 Task: Change  the formatting of the data to 'Which is Greater than5, 'In conditional formating, put the option 'Yellow Fill with Drak Yellow Text'add another formatting option Format As Table, insert the option 'Brown Table style Dark  3 ', change the format of Column Width to 18In the sheet  Budget Planning Templatebook
Action: Mouse moved to (124, 54)
Screenshot: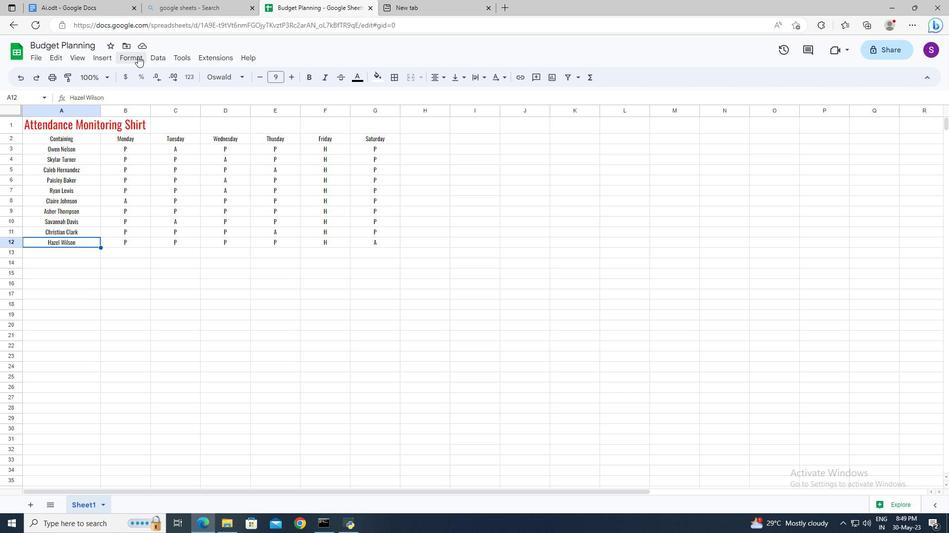 
Action: Mouse pressed left at (124, 54)
Screenshot: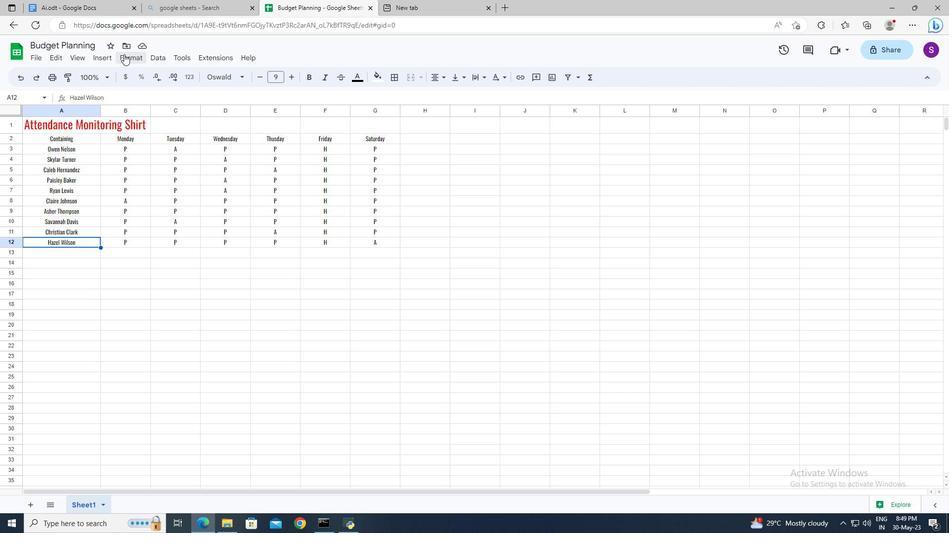 
Action: Mouse moved to (161, 226)
Screenshot: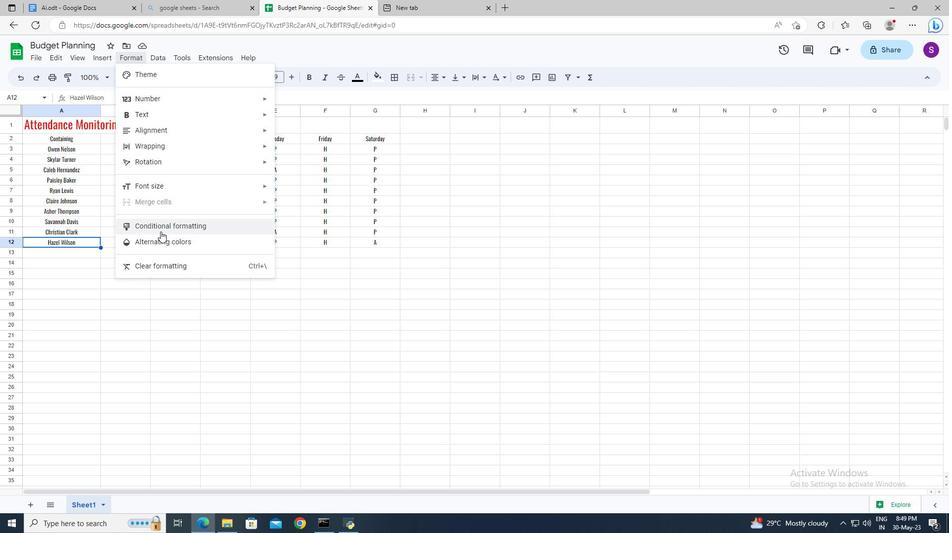 
Action: Mouse pressed left at (161, 226)
Screenshot: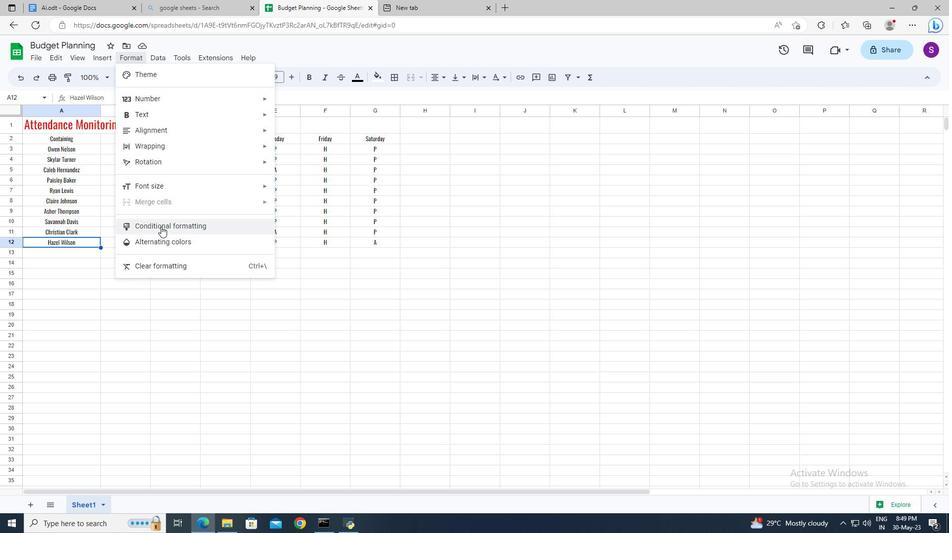 
Action: Mouse moved to (52, 137)
Screenshot: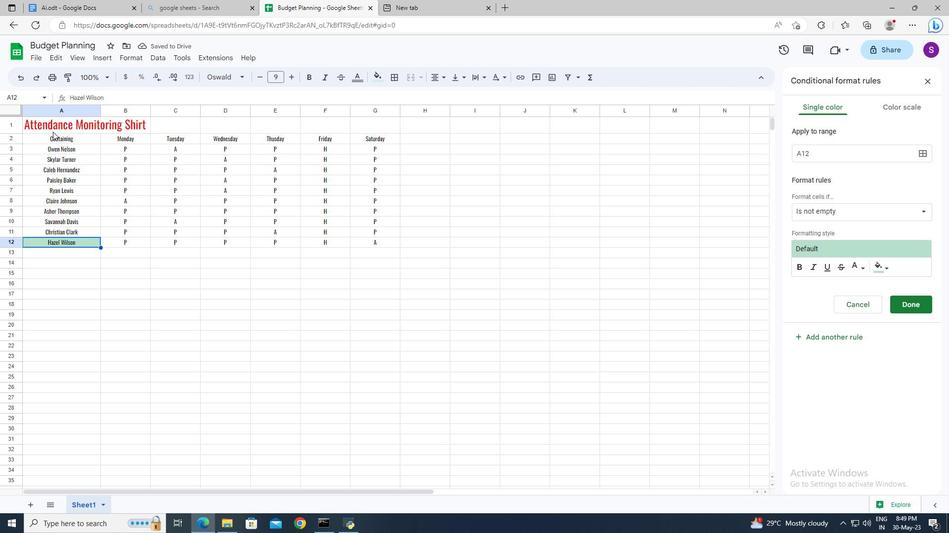 
Action: Mouse pressed left at (52, 137)
Screenshot: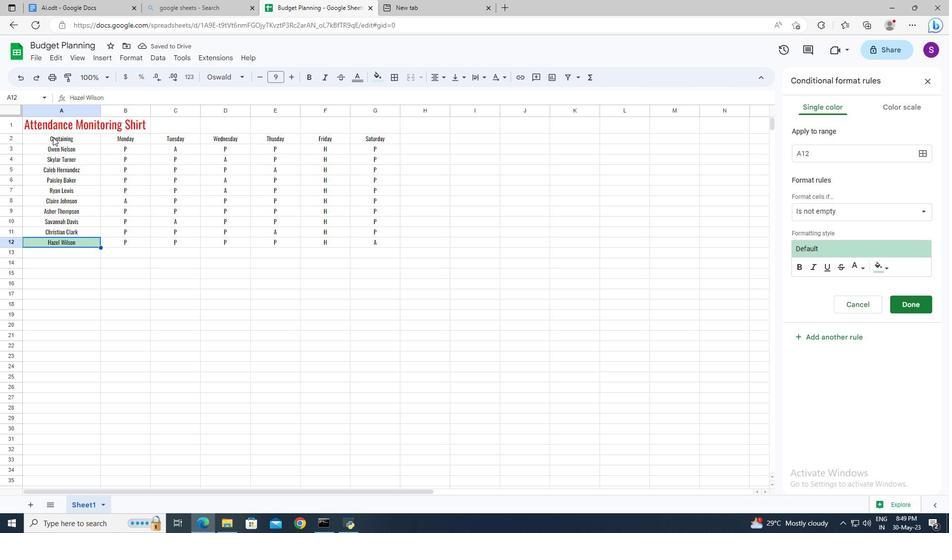 
Action: Mouse moved to (129, 56)
Screenshot: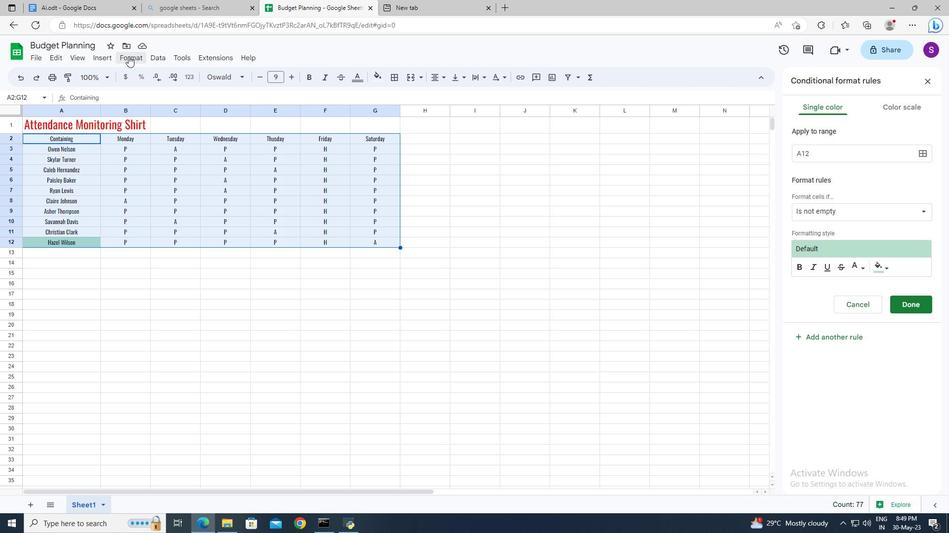 
Action: Mouse pressed left at (129, 56)
Screenshot: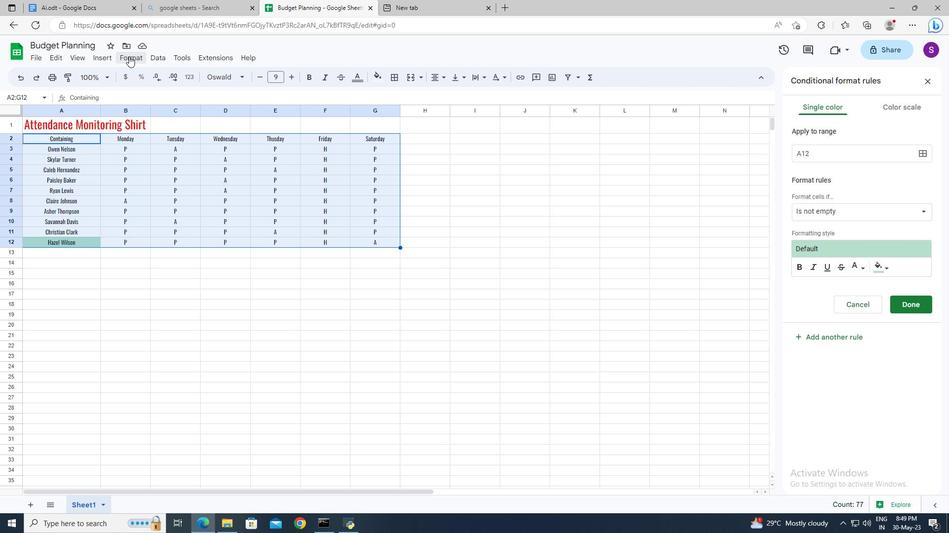 
Action: Mouse moved to (163, 227)
Screenshot: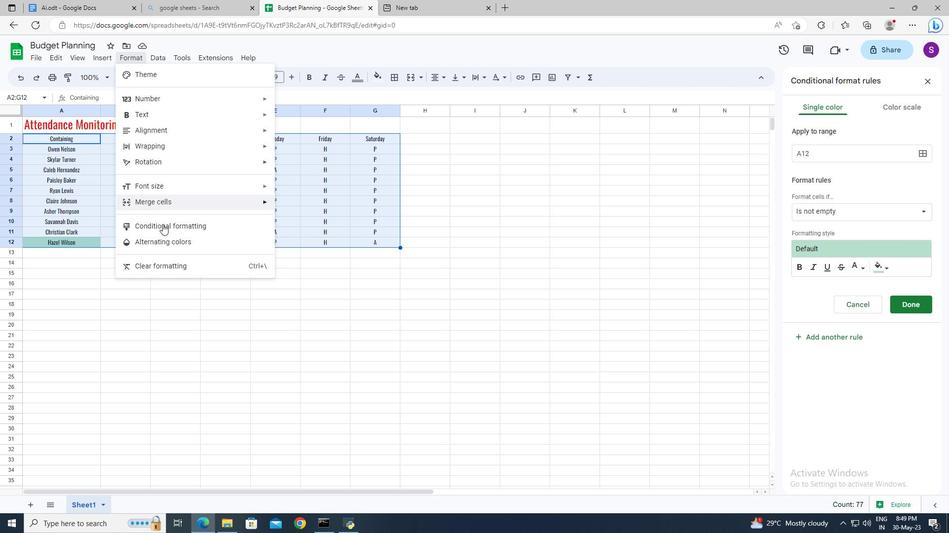 
Action: Mouse pressed left at (163, 227)
Screenshot: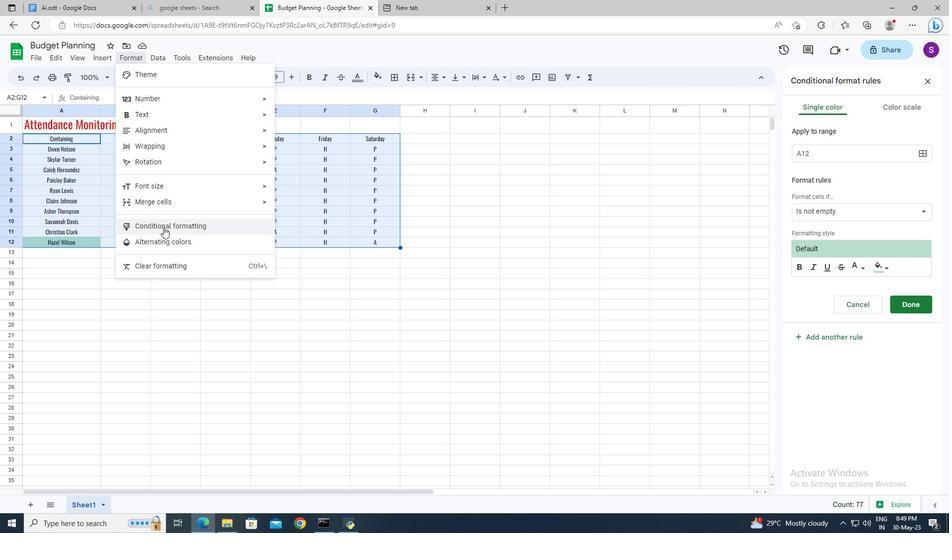 
Action: Mouse moved to (133, 55)
Screenshot: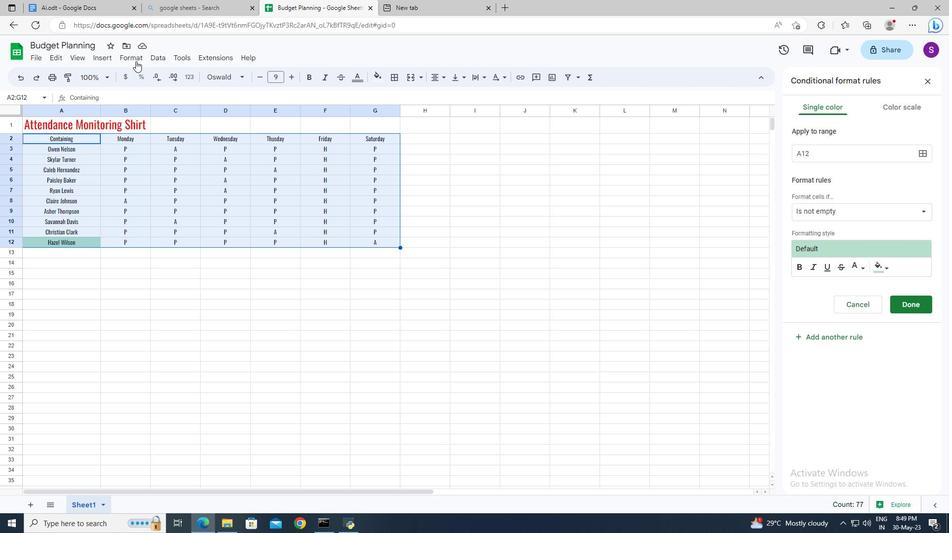
Action: Mouse pressed left at (133, 55)
Screenshot: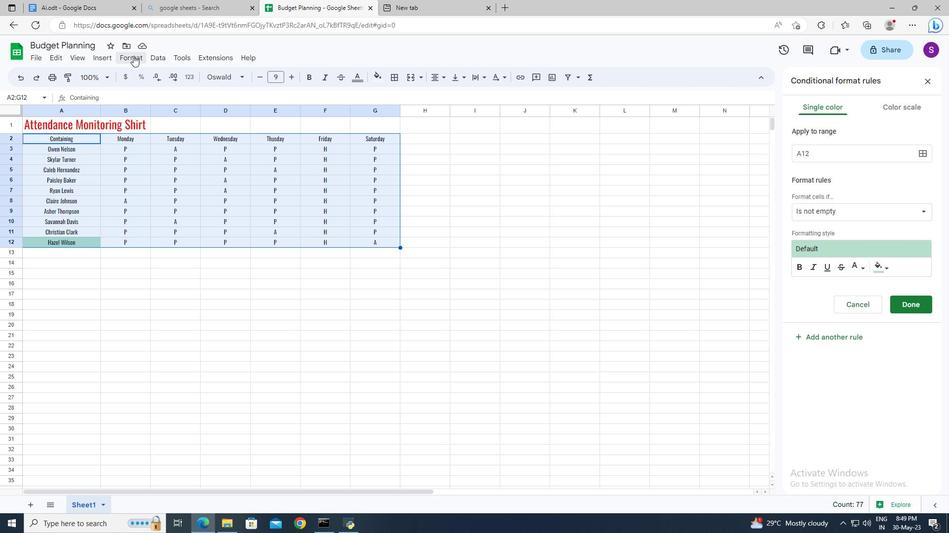 
Action: Mouse moved to (172, 226)
Screenshot: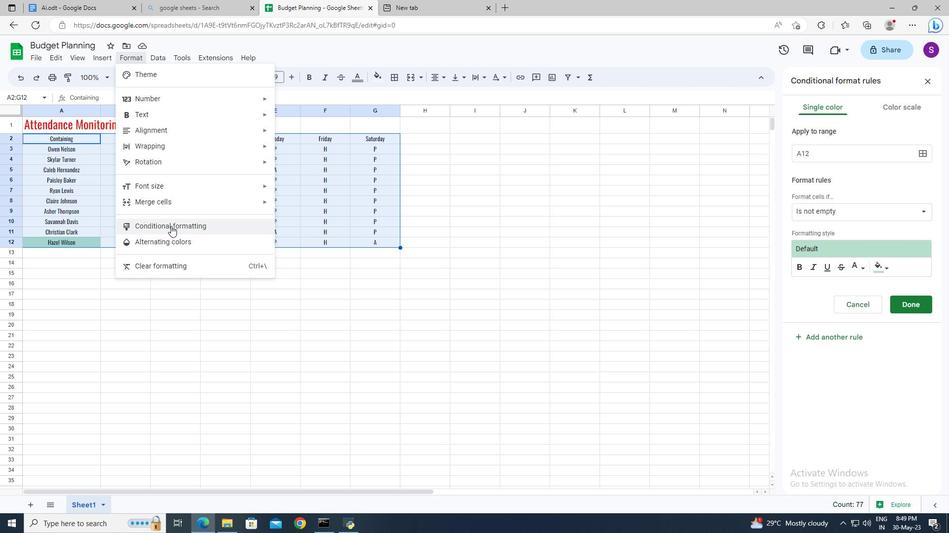
Action: Mouse pressed left at (172, 226)
Screenshot: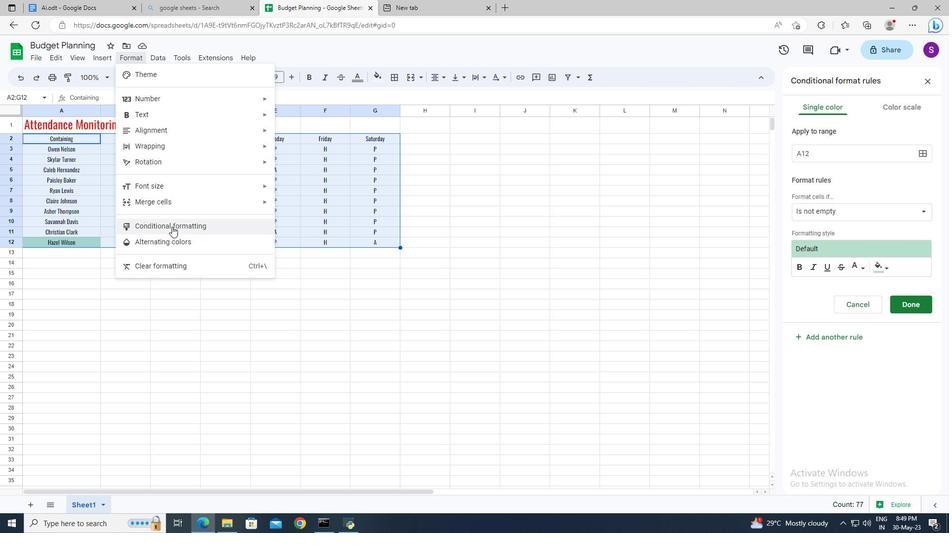 
Action: Mouse moved to (922, 81)
Screenshot: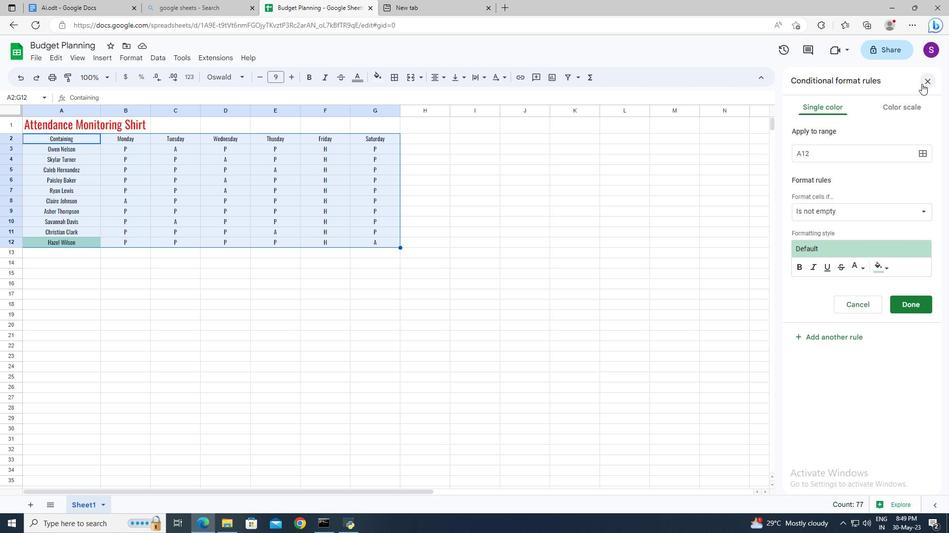 
Action: Mouse pressed left at (922, 81)
Screenshot: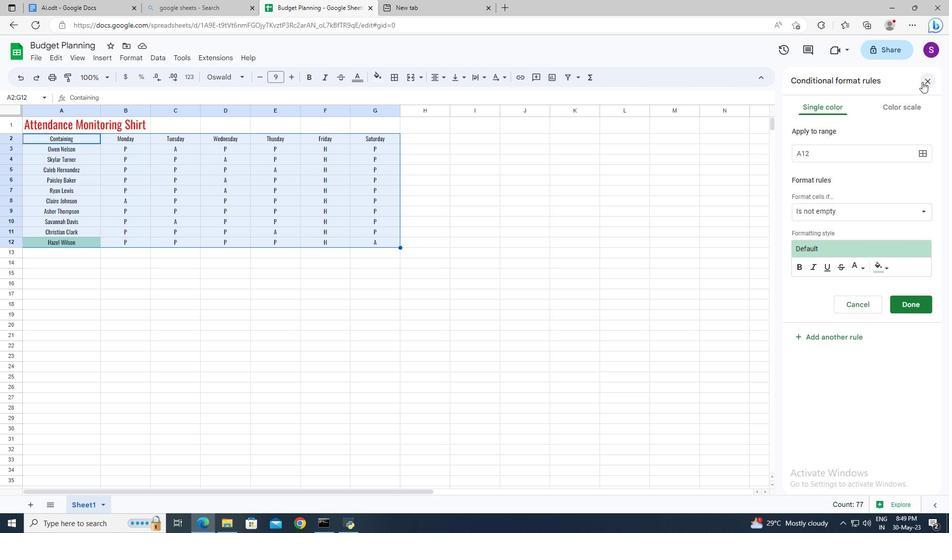 
Action: Mouse moved to (87, 239)
Screenshot: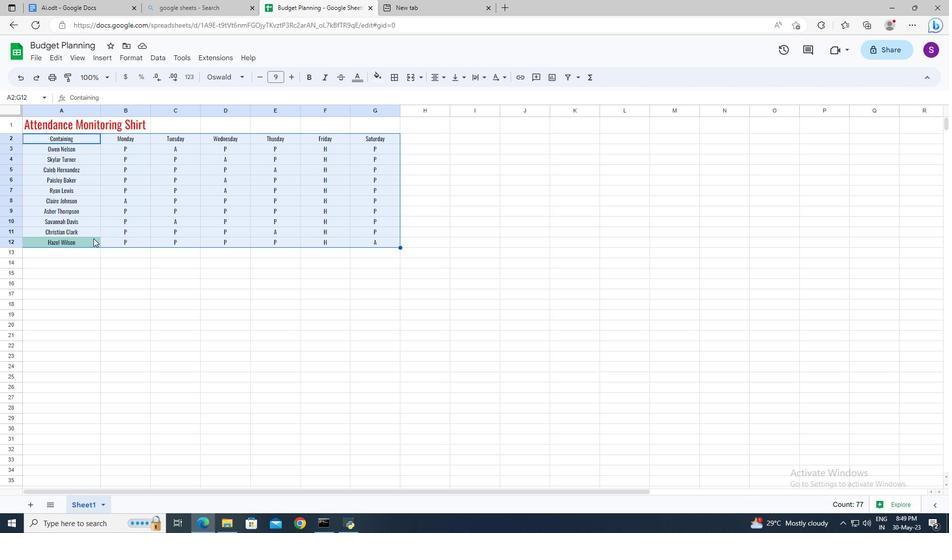 
Action: Mouse pressed left at (87, 239)
Screenshot: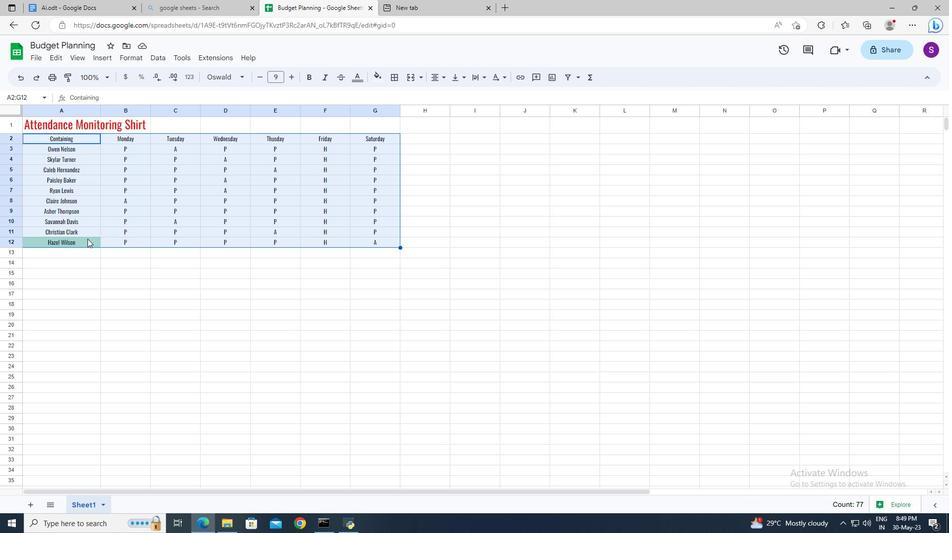 
Action: Mouse moved to (127, 55)
Screenshot: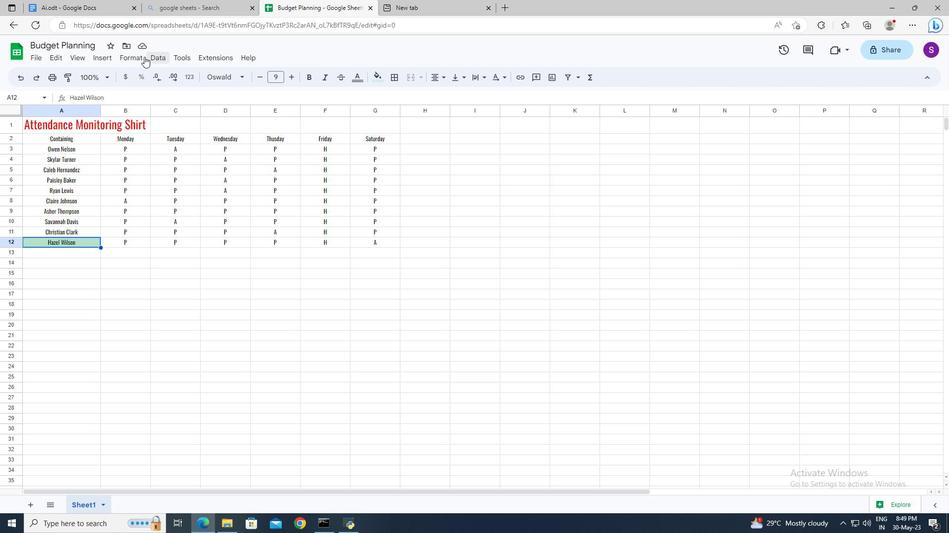 
Action: Mouse pressed left at (127, 55)
Screenshot: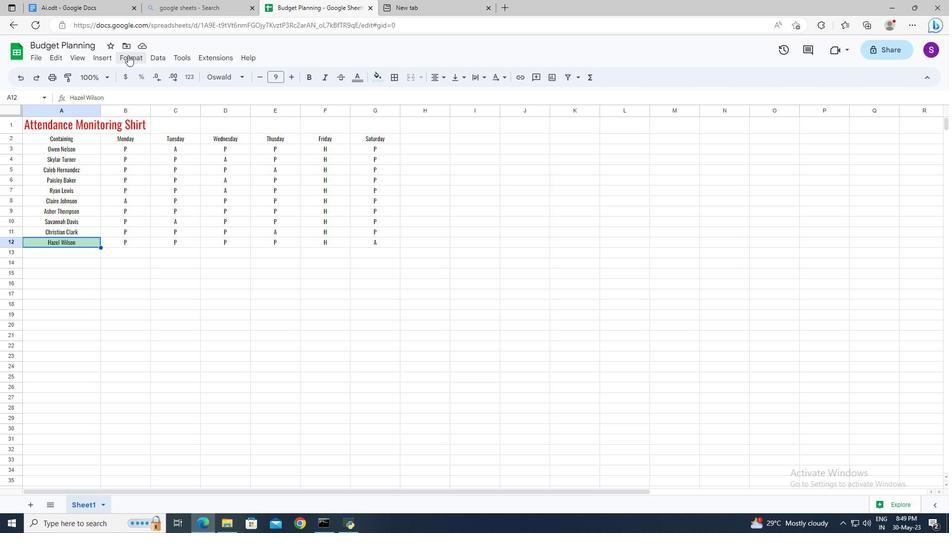 
Action: Mouse moved to (194, 231)
Screenshot: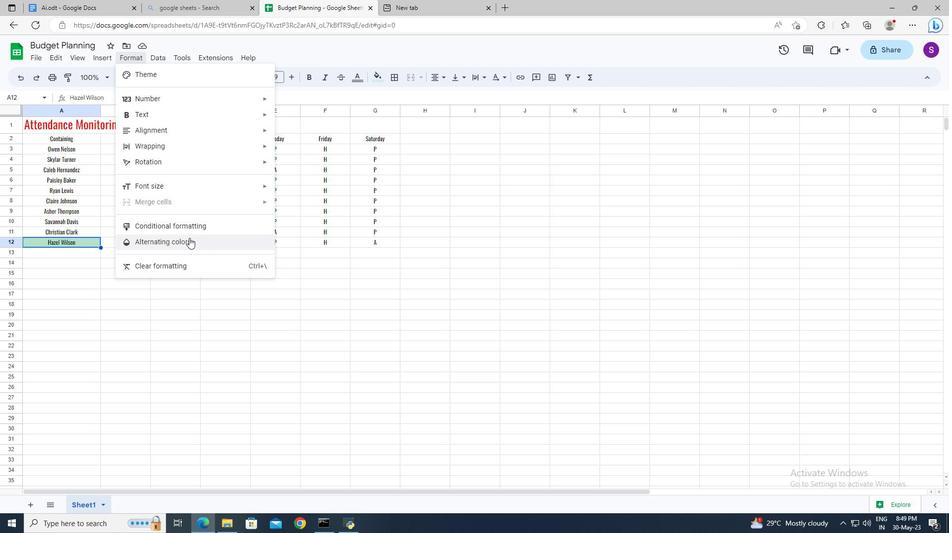 
Action: Mouse pressed left at (194, 231)
Screenshot: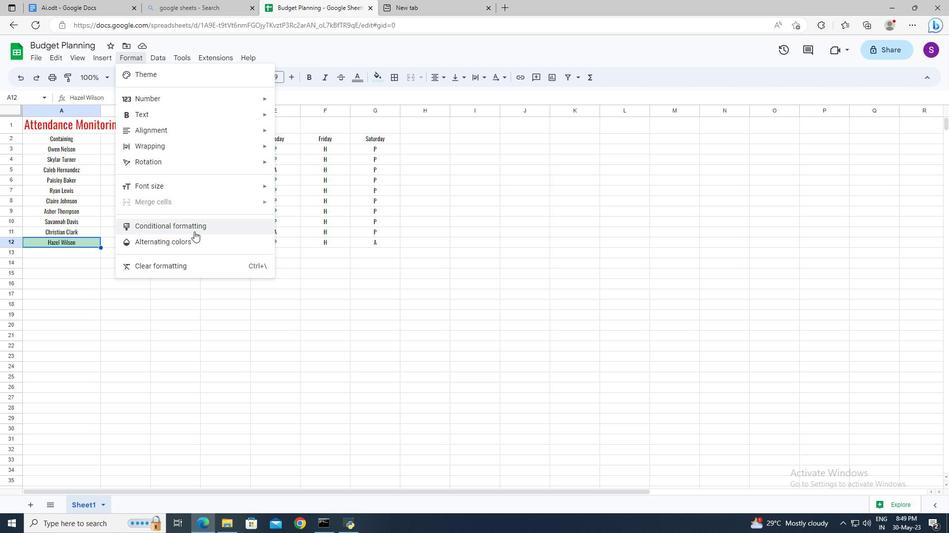 
Action: Mouse moved to (913, 113)
Screenshot: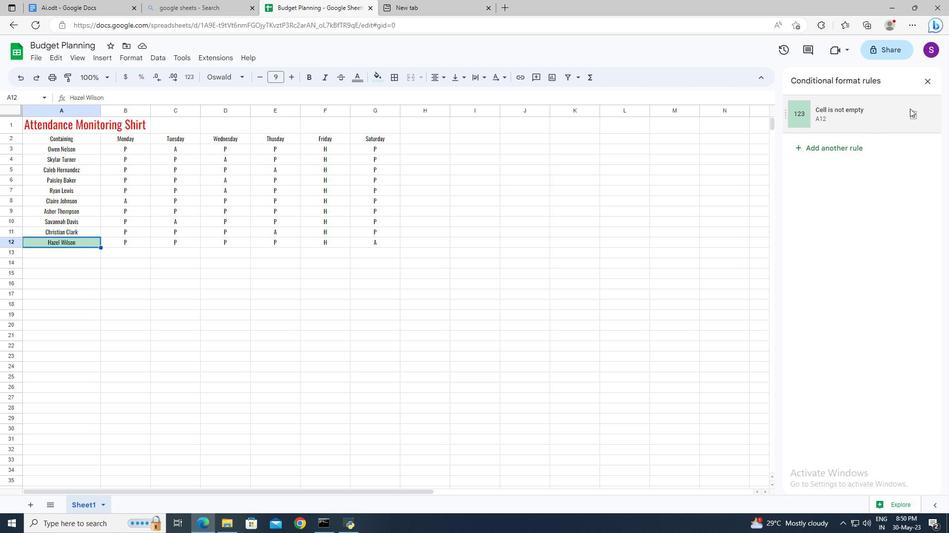 
Action: Mouse pressed left at (913, 113)
Screenshot: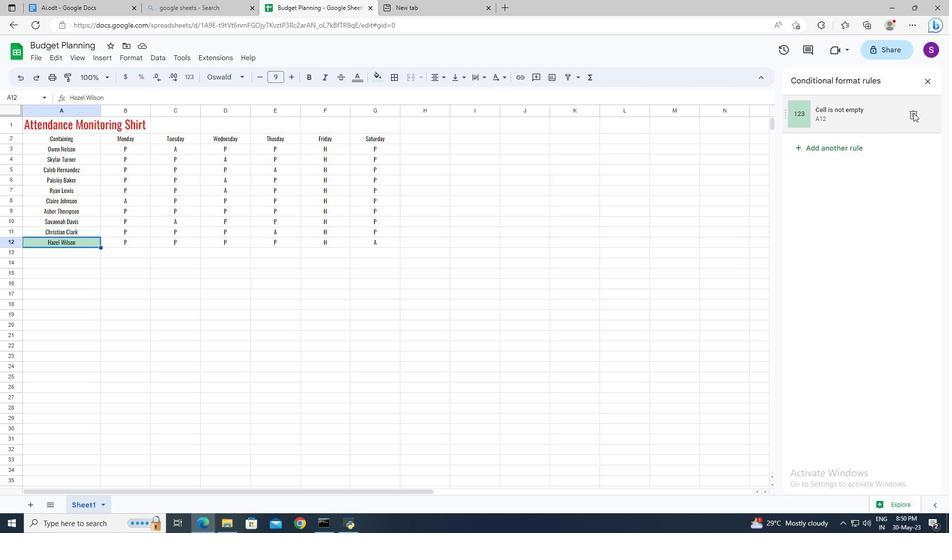 
Action: Mouse moved to (931, 79)
Screenshot: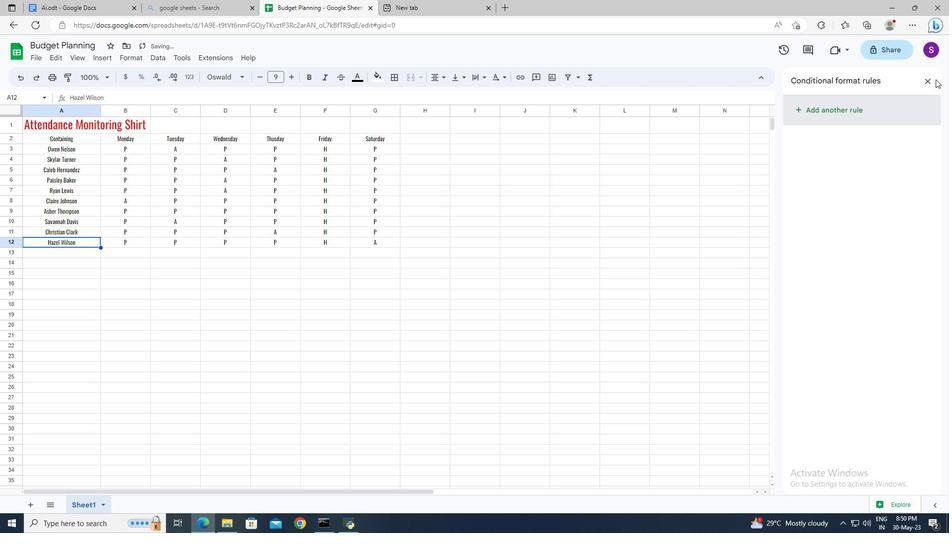 
Action: Mouse pressed left at (931, 79)
Screenshot: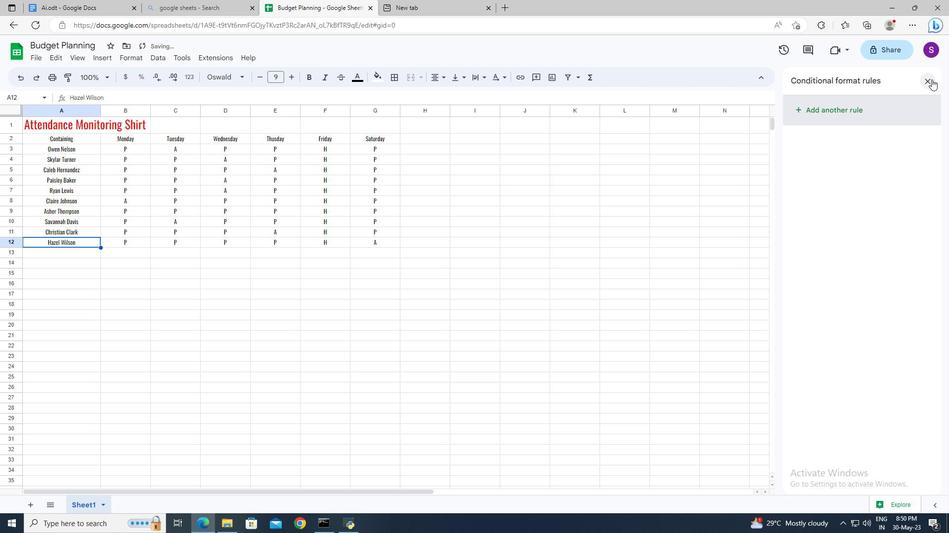 
Action: Mouse moved to (78, 136)
Screenshot: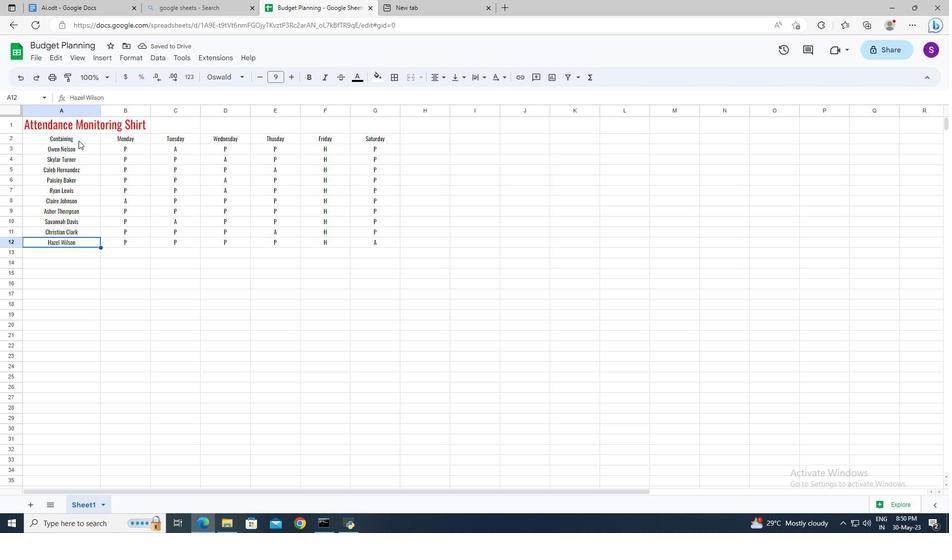 
Action: Mouse pressed left at (78, 136)
Screenshot: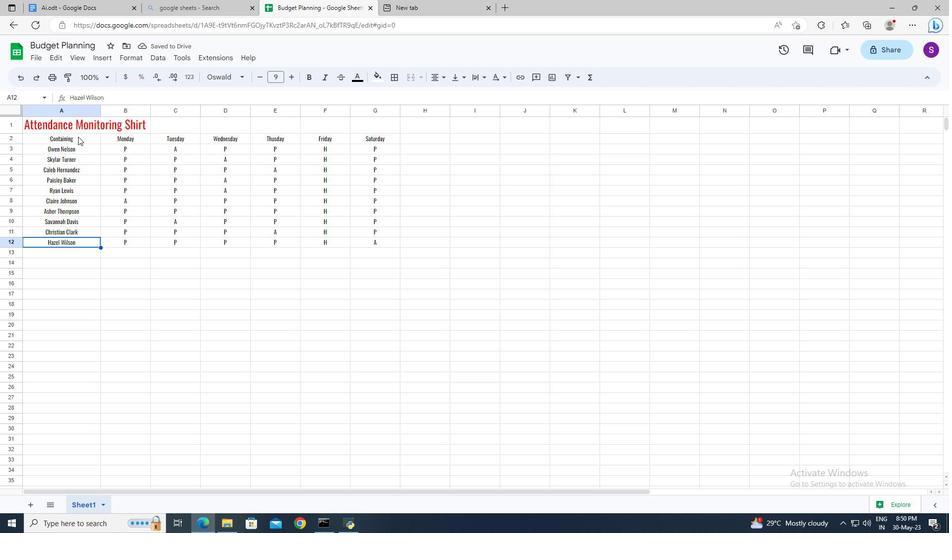 
Action: Mouse moved to (140, 59)
Screenshot: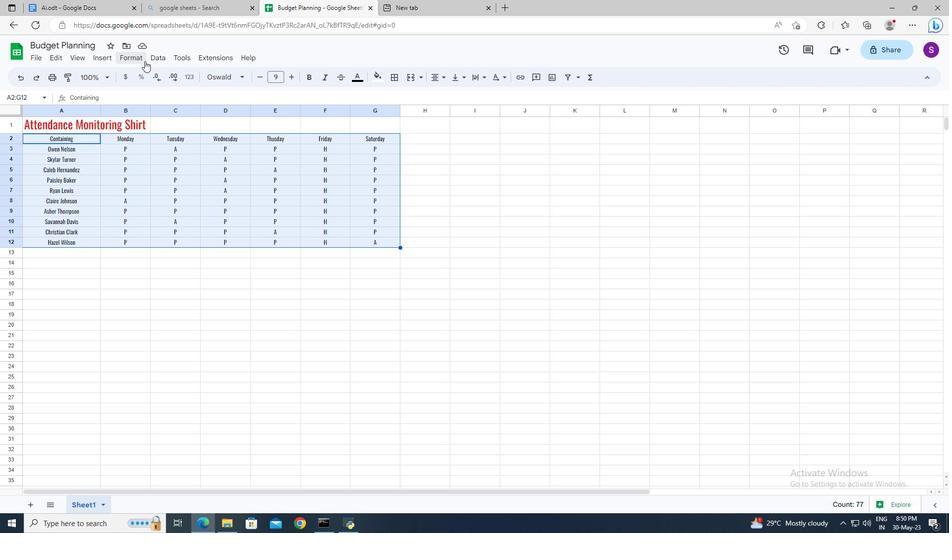 
Action: Mouse pressed left at (140, 59)
Screenshot: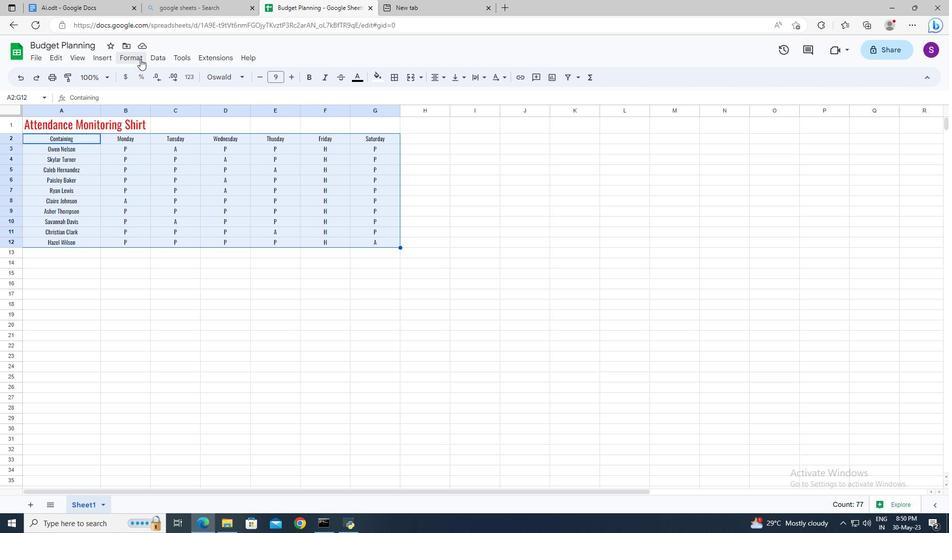 
Action: Mouse moved to (167, 227)
Screenshot: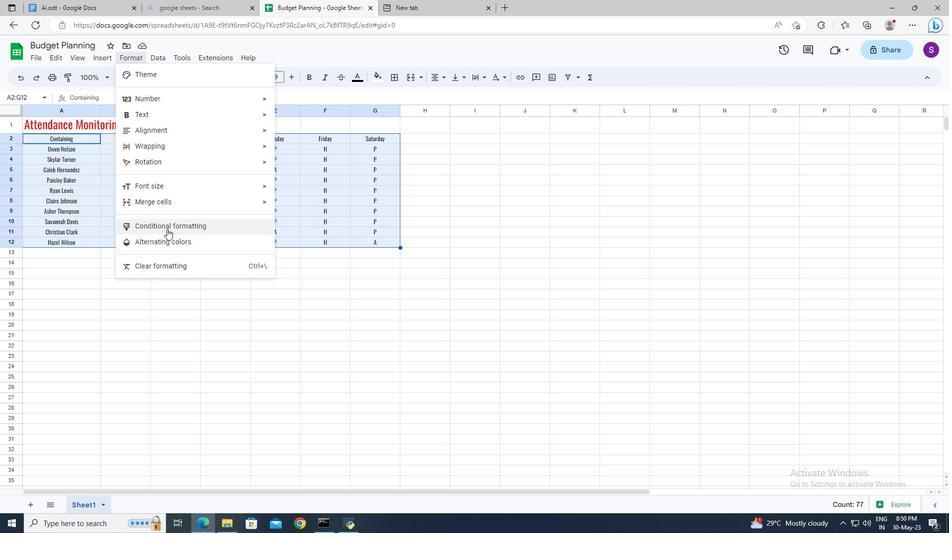 
Action: Mouse pressed left at (167, 227)
Screenshot: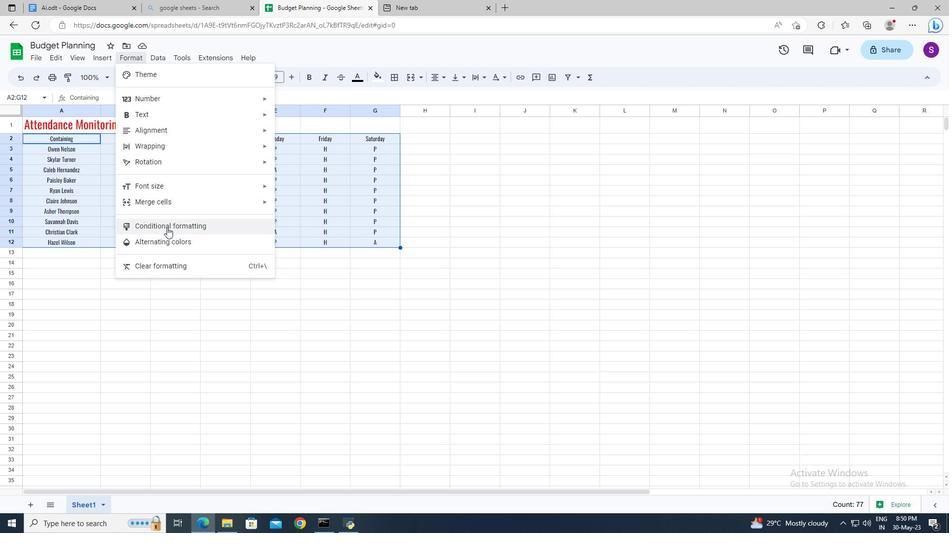 
Action: Mouse moved to (855, 266)
Screenshot: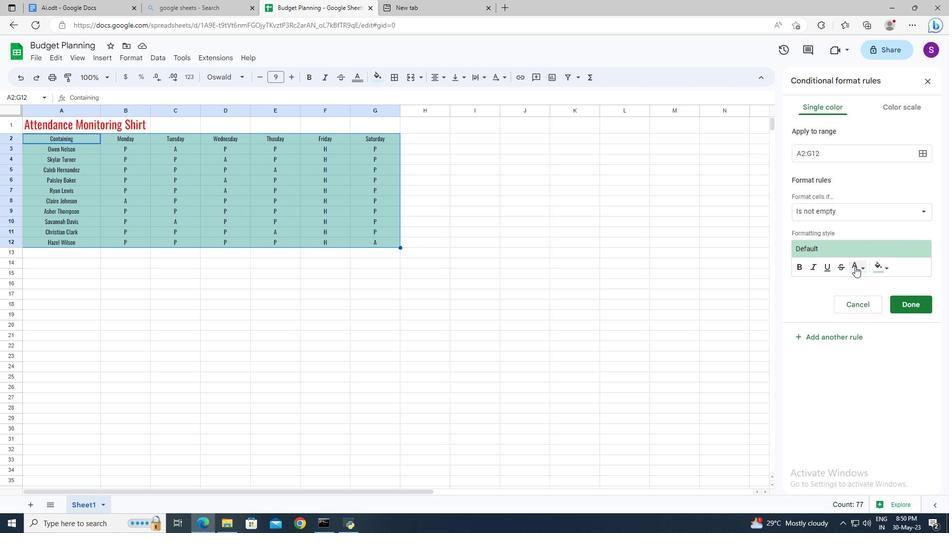 
Action: Mouse pressed left at (855, 266)
Screenshot: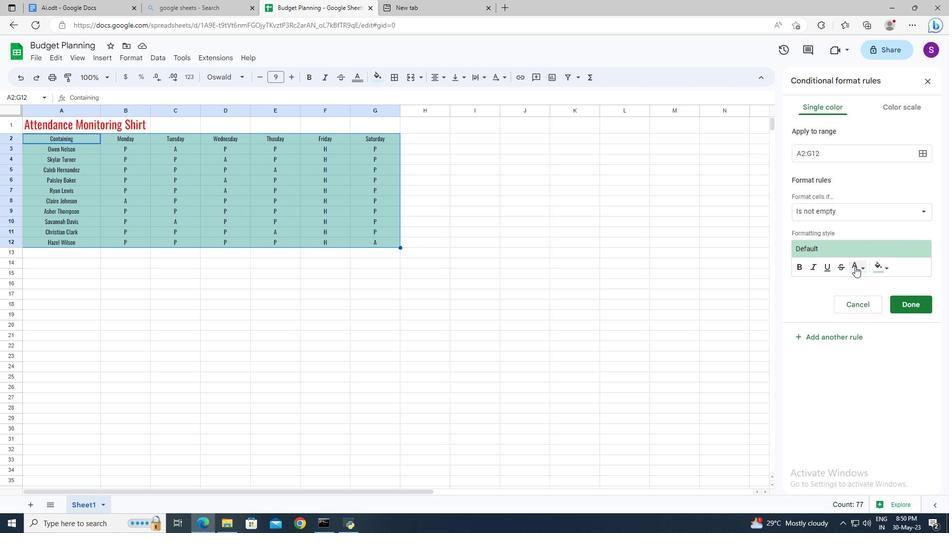 
Action: Mouse moved to (789, 312)
Screenshot: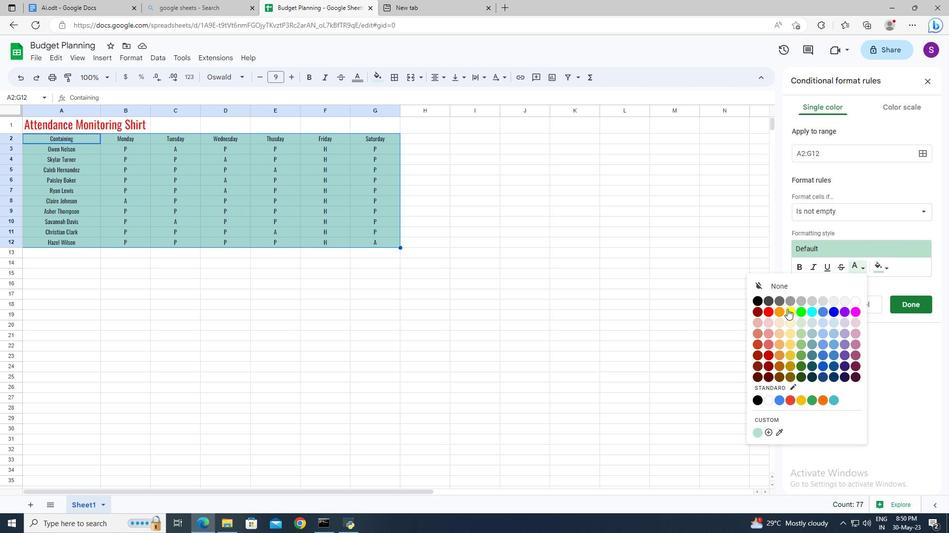 
Action: Mouse pressed left at (789, 312)
Screenshot: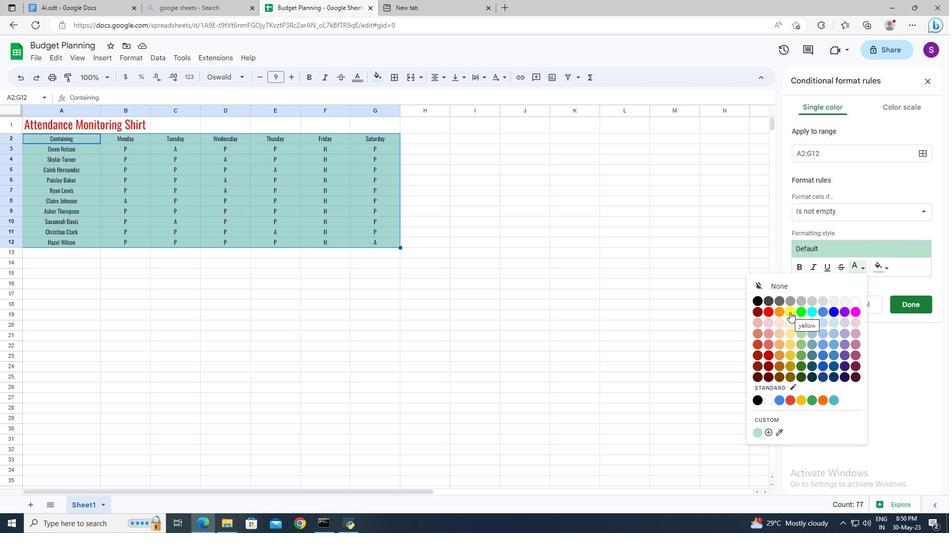 
Action: Mouse moved to (851, 211)
Screenshot: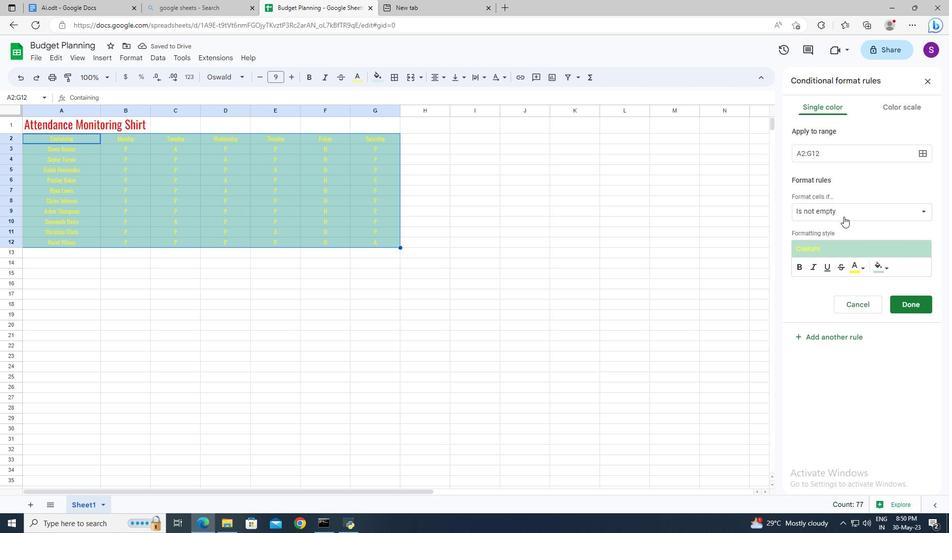 
Action: Mouse pressed left at (851, 211)
Screenshot: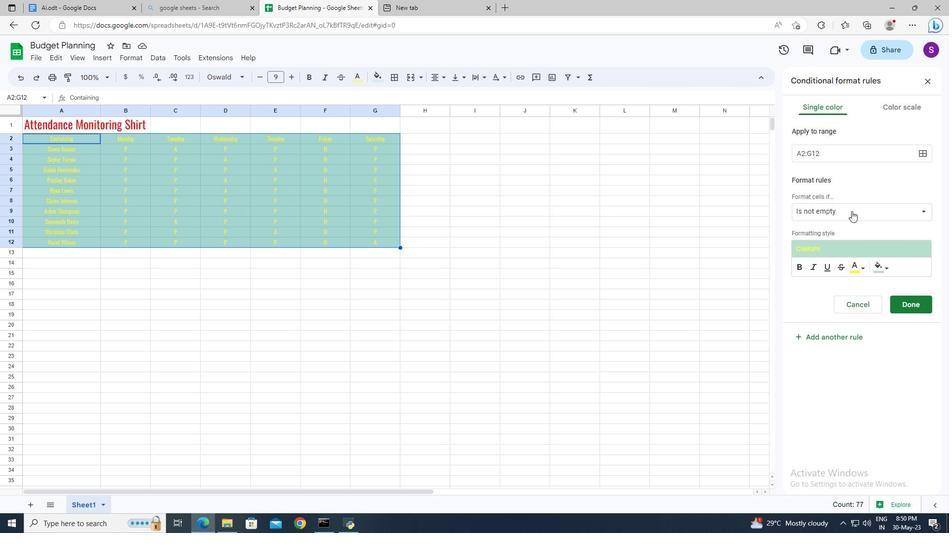 
Action: Mouse moved to (848, 369)
Screenshot: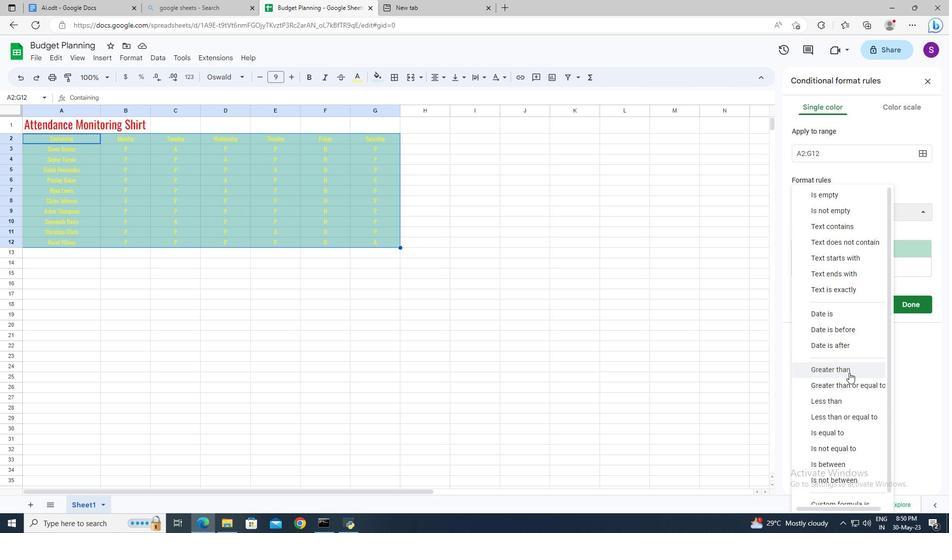 
Action: Mouse pressed left at (848, 369)
Screenshot: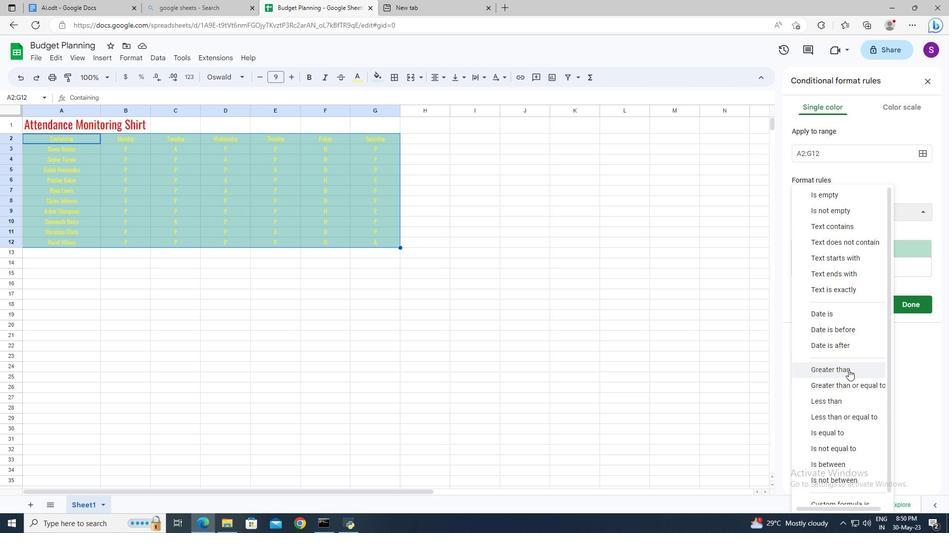 
Action: Mouse moved to (834, 237)
Screenshot: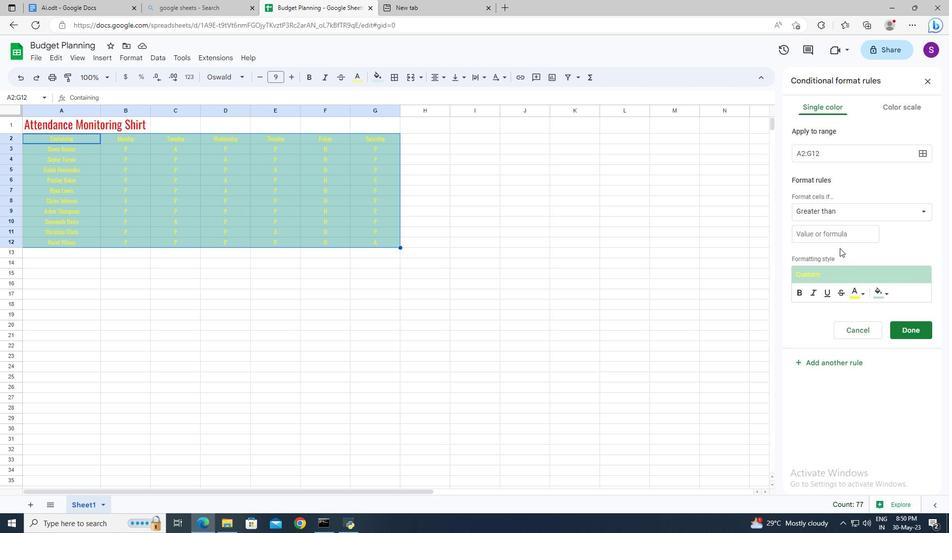 
Action: Mouse pressed left at (834, 237)
Screenshot: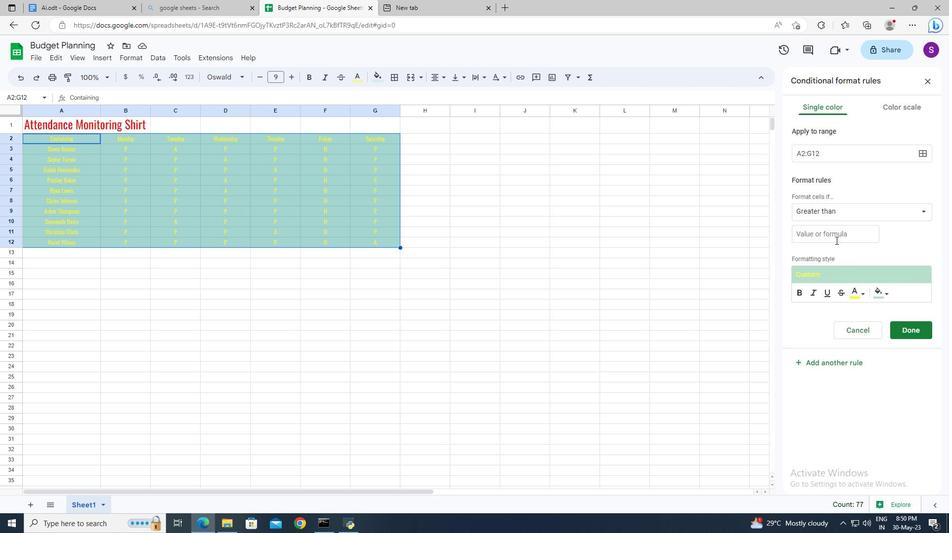 
Action: Mouse moved to (833, 236)
Screenshot: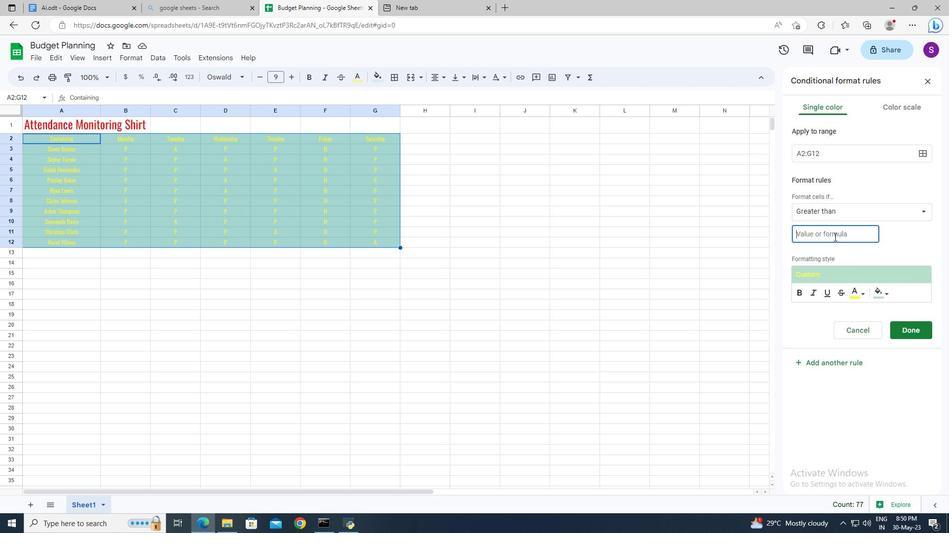 
Action: Key pressed 5
Screenshot: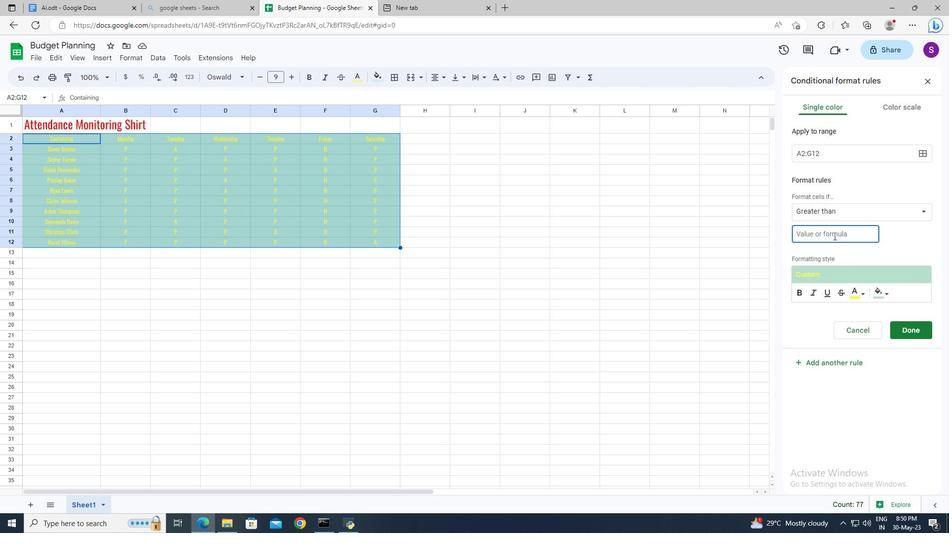 
Action: Mouse moved to (918, 242)
Screenshot: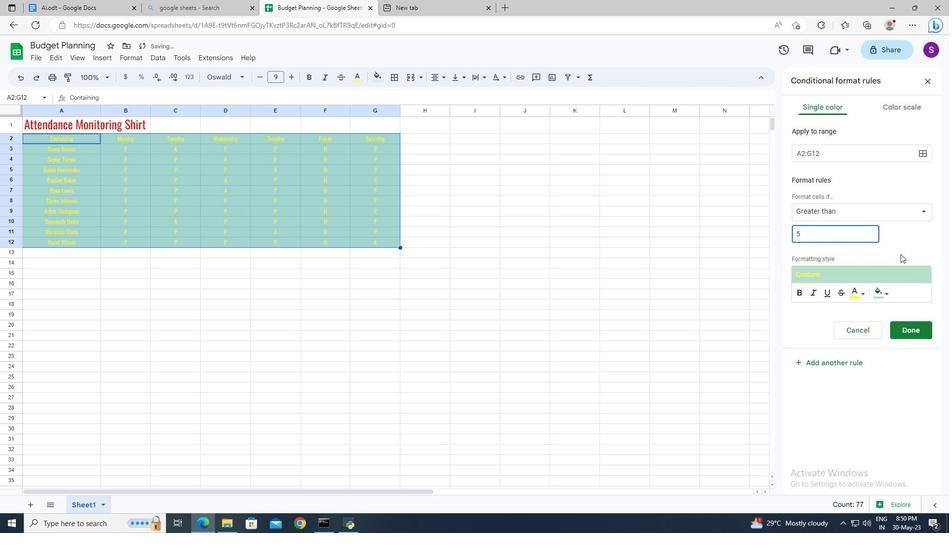 
Action: Mouse pressed left at (918, 242)
Screenshot: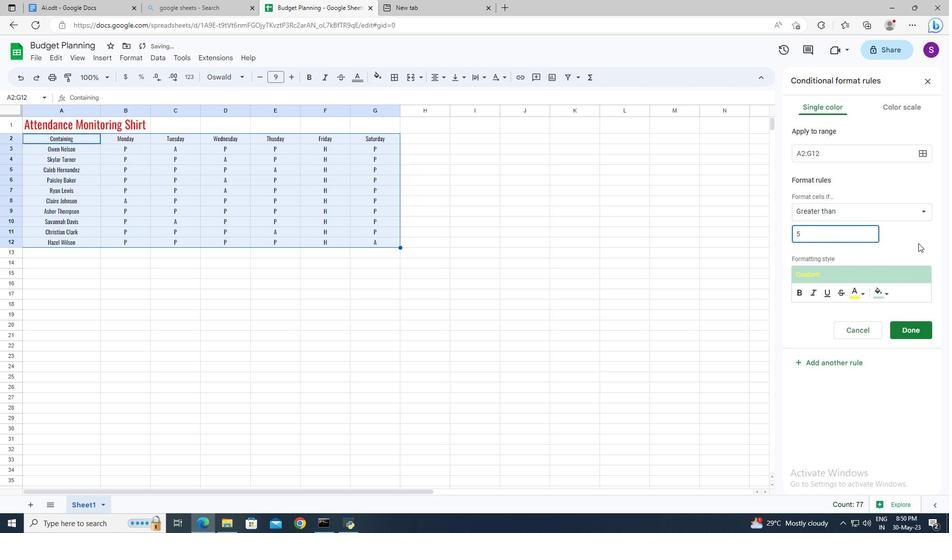 
Action: Mouse moved to (834, 360)
Screenshot: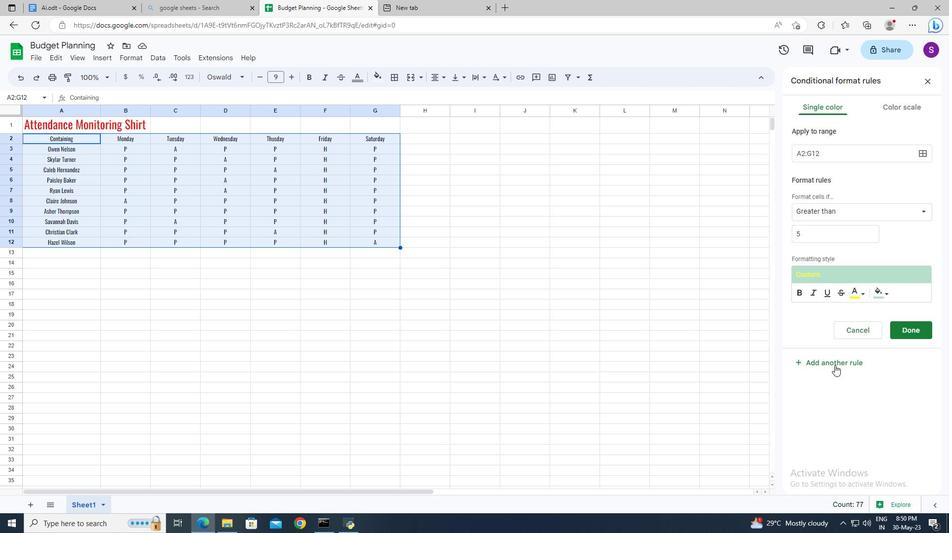 
Action: Mouse pressed left at (834, 360)
Screenshot: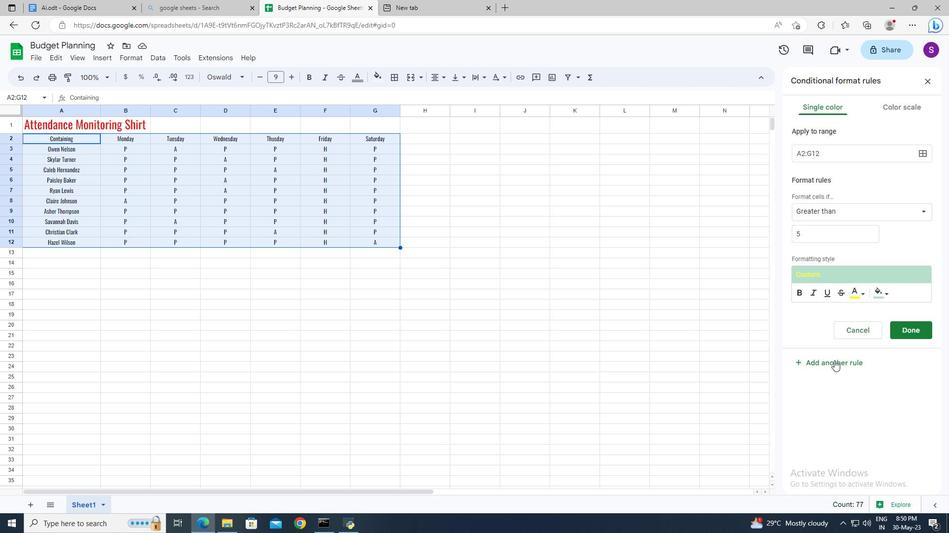 
Action: Mouse moved to (105, 56)
Screenshot: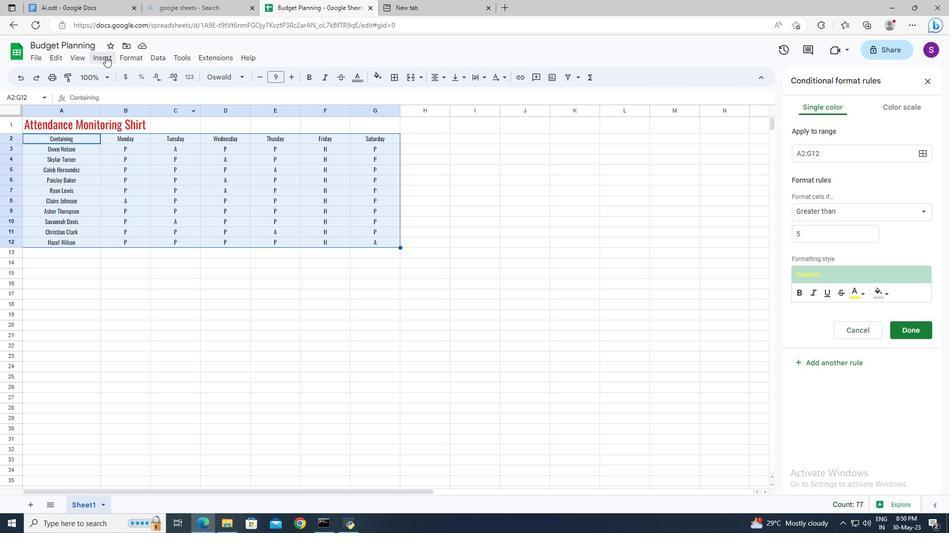 
Action: Mouse pressed left at (105, 56)
Screenshot: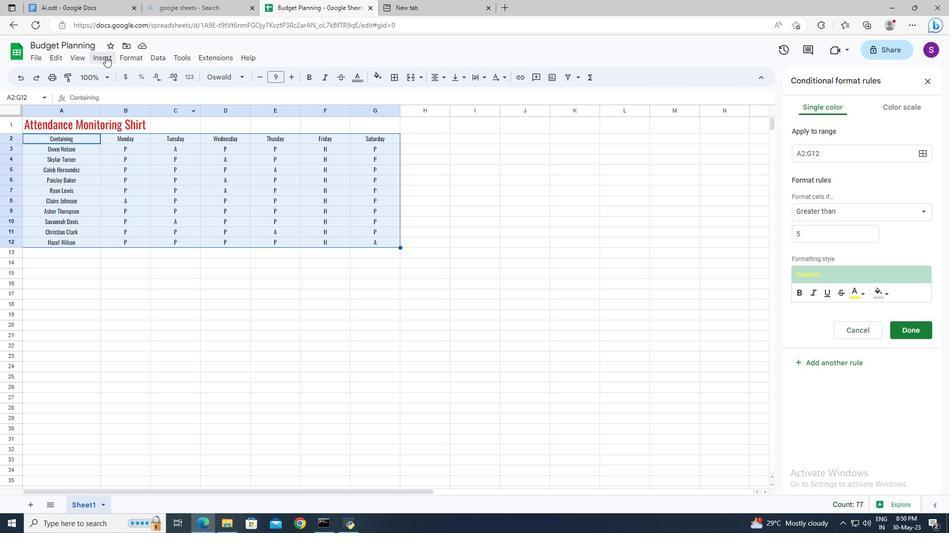 
Action: Mouse moved to (177, 242)
Screenshot: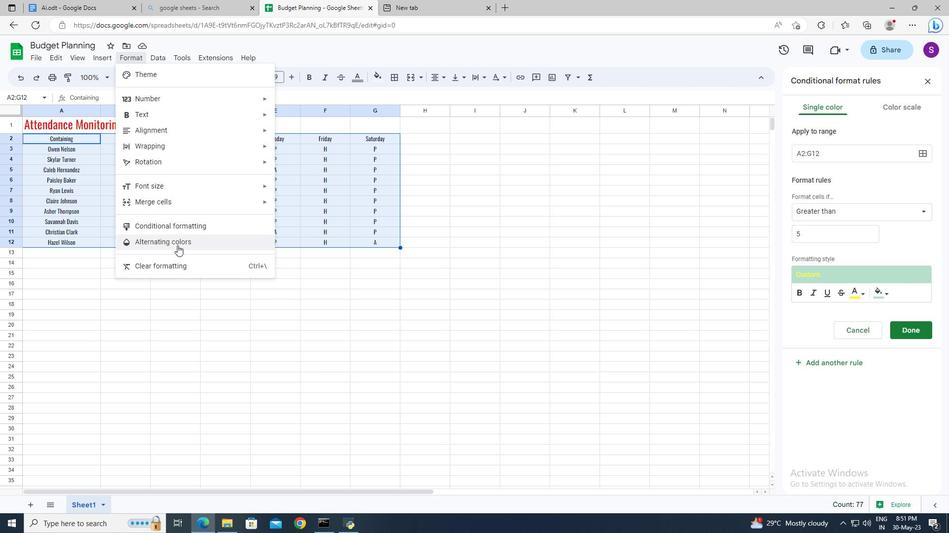 
Action: Mouse pressed left at (177, 242)
Screenshot: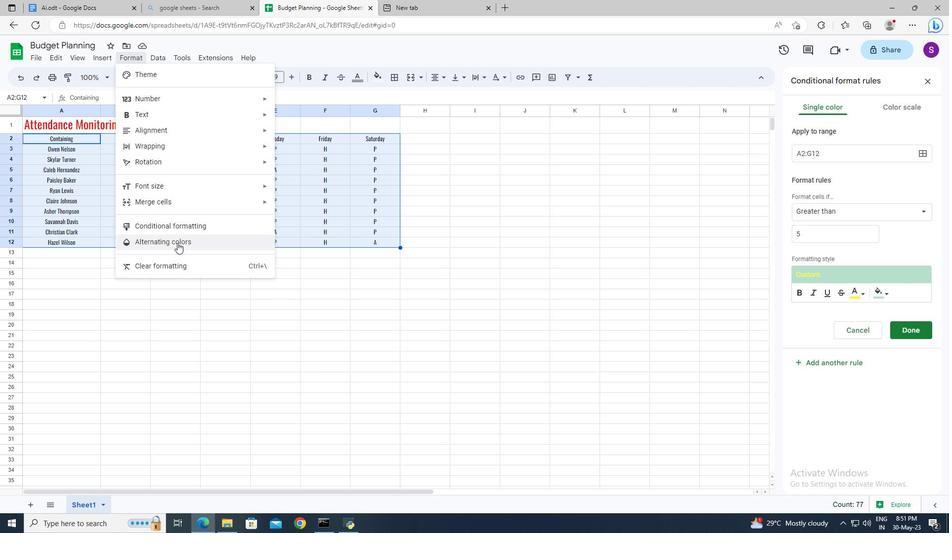 
Action: Mouse moved to (839, 202)
Screenshot: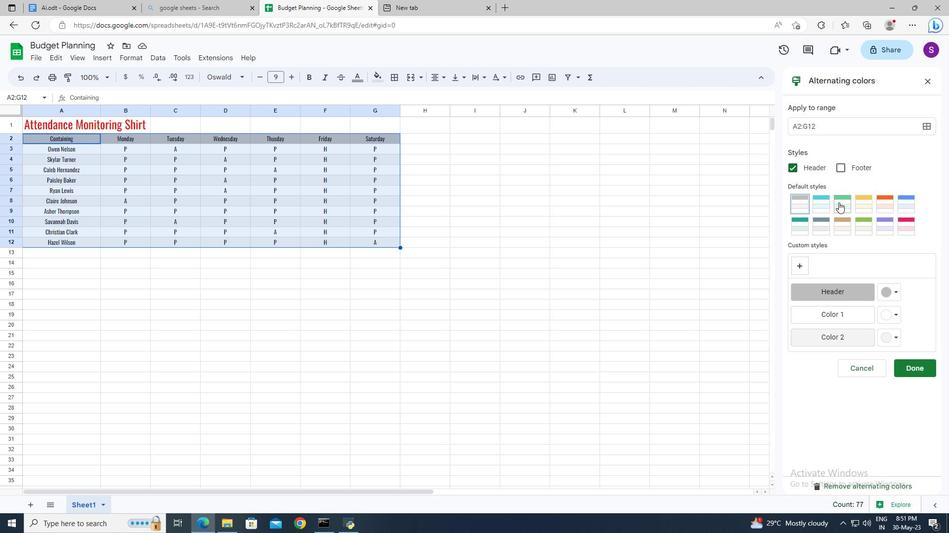 
Action: Mouse pressed left at (839, 202)
Screenshot: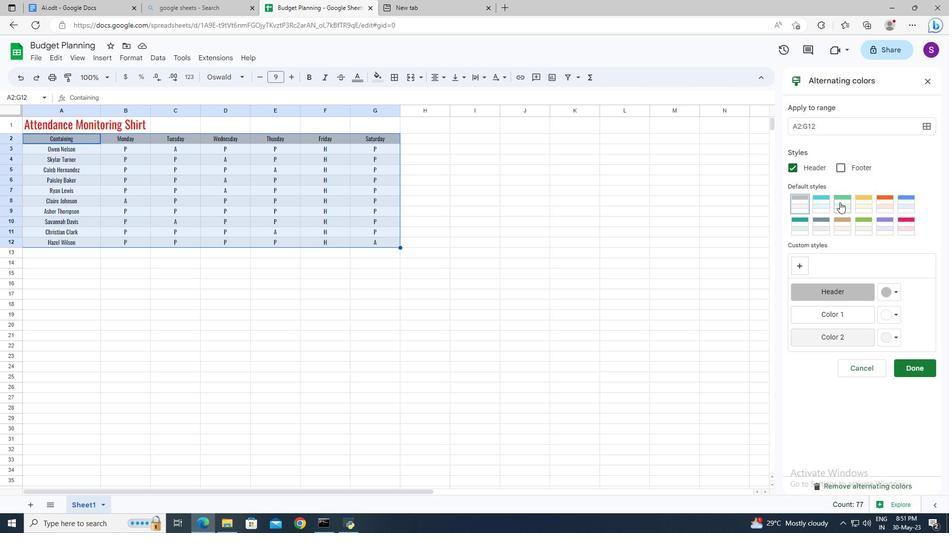 
Action: Mouse moved to (897, 291)
Screenshot: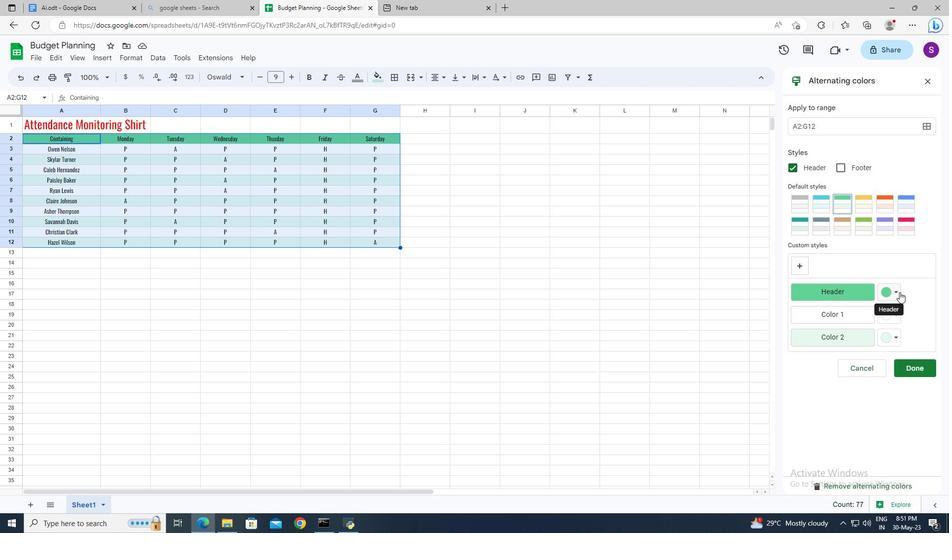 
Action: Mouse pressed left at (897, 291)
Screenshot: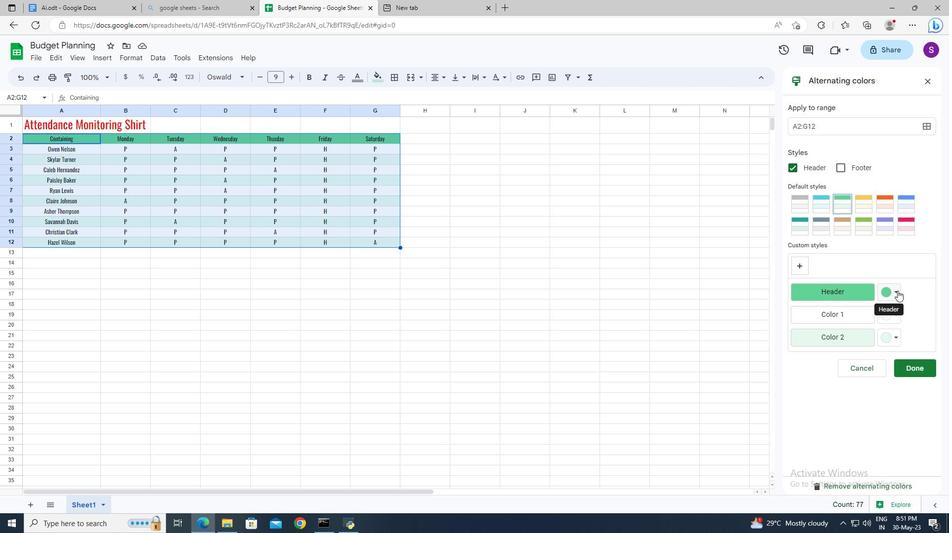 
Action: Mouse pressed left at (897, 291)
Screenshot: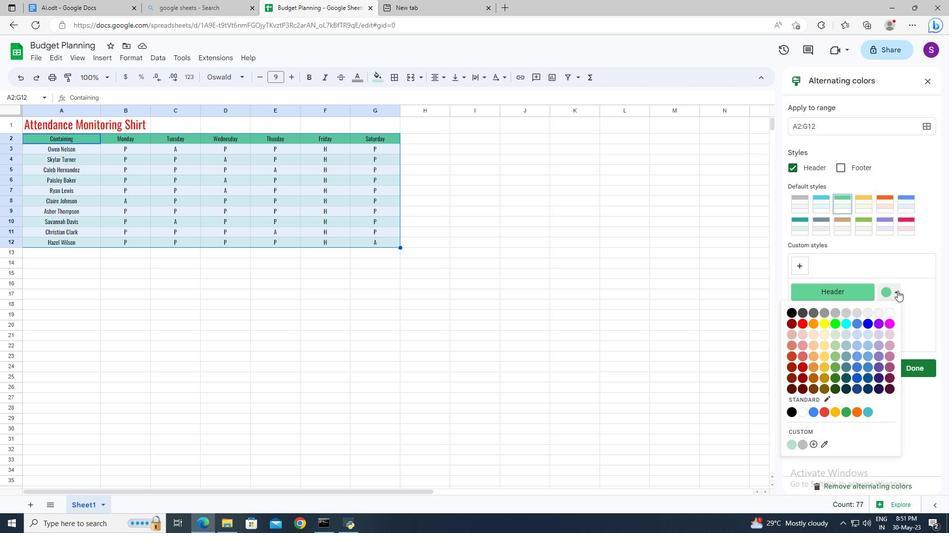 
Action: Mouse moved to (850, 313)
Screenshot: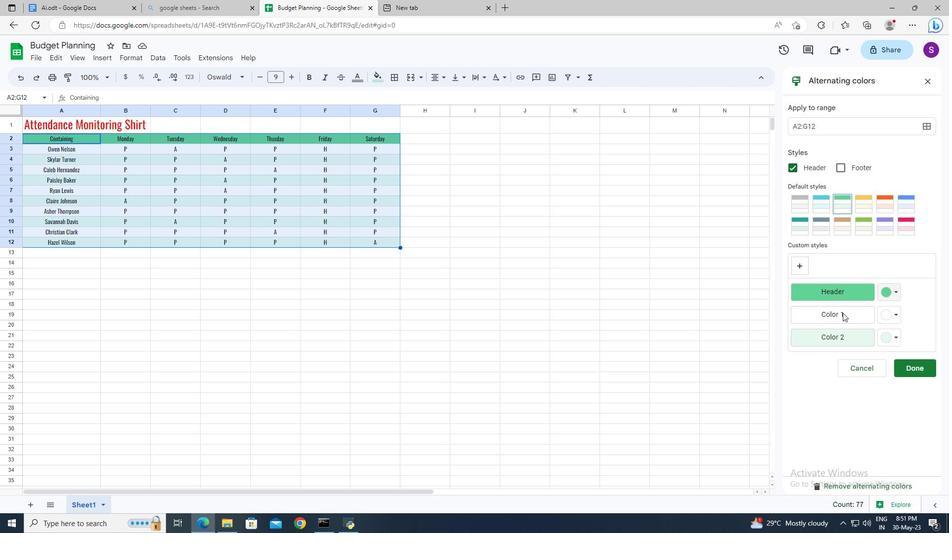 
Action: Mouse pressed left at (850, 313)
Screenshot: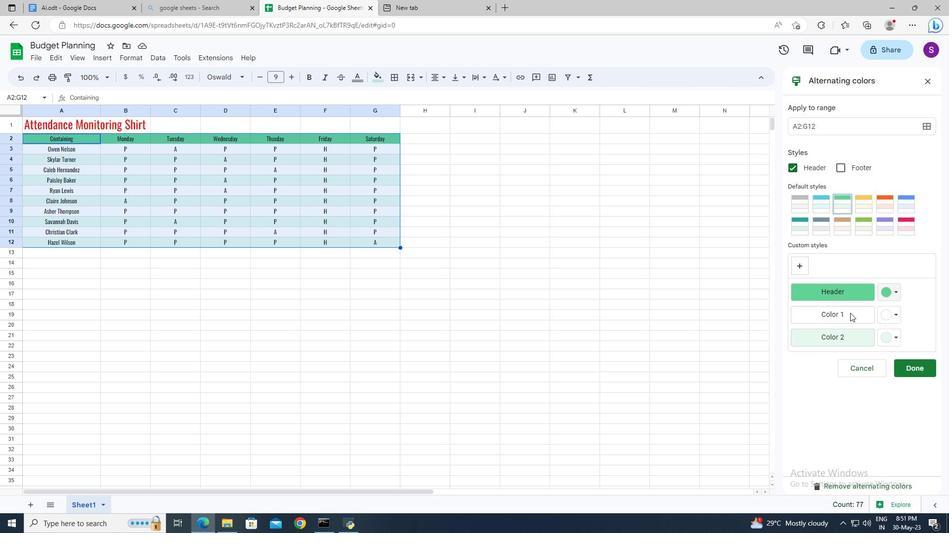 
Action: Mouse pressed left at (850, 313)
Screenshot: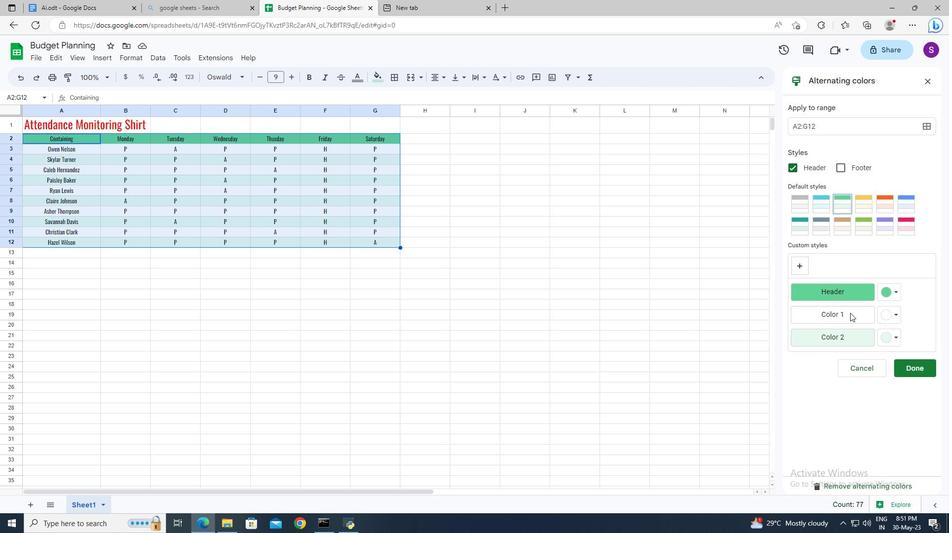 
Action: Mouse moved to (799, 266)
Screenshot: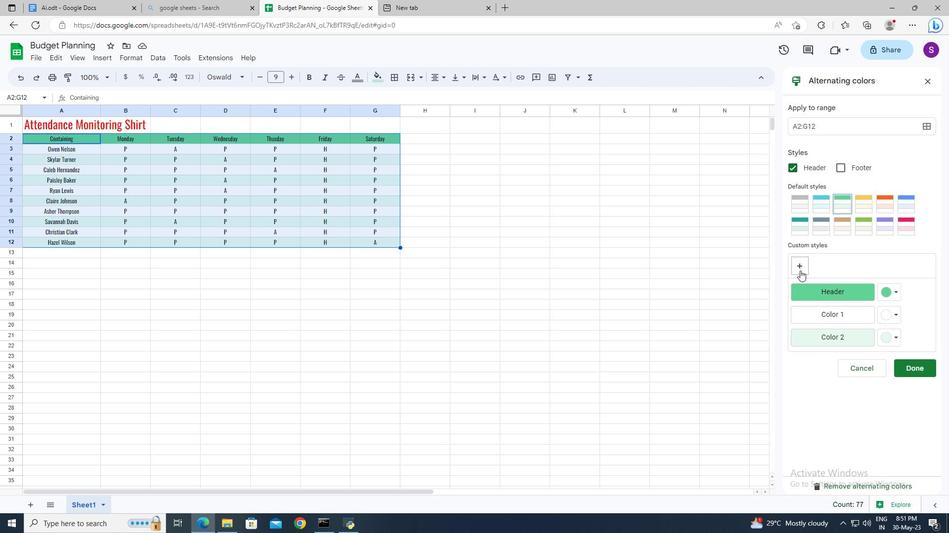 
Action: Mouse pressed left at (799, 266)
Screenshot: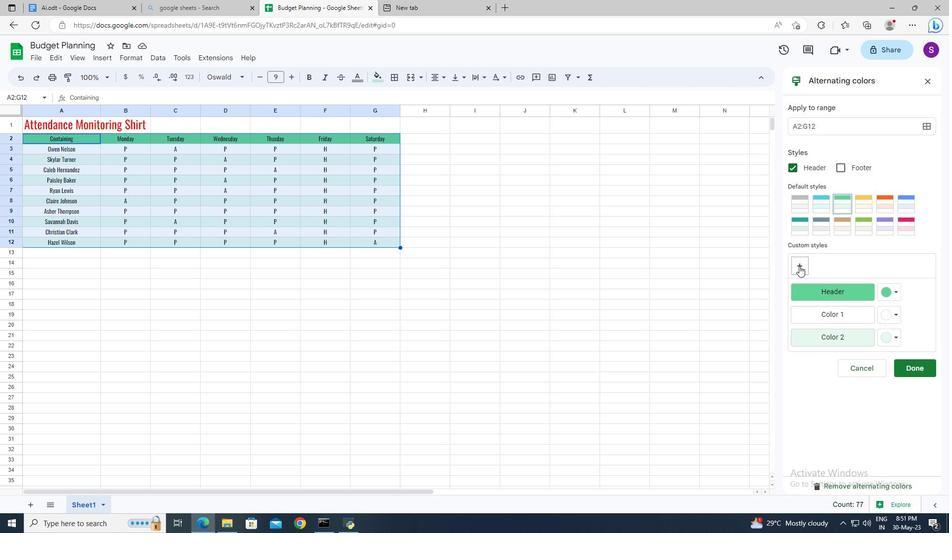 
Action: Mouse pressed left at (799, 266)
Screenshot: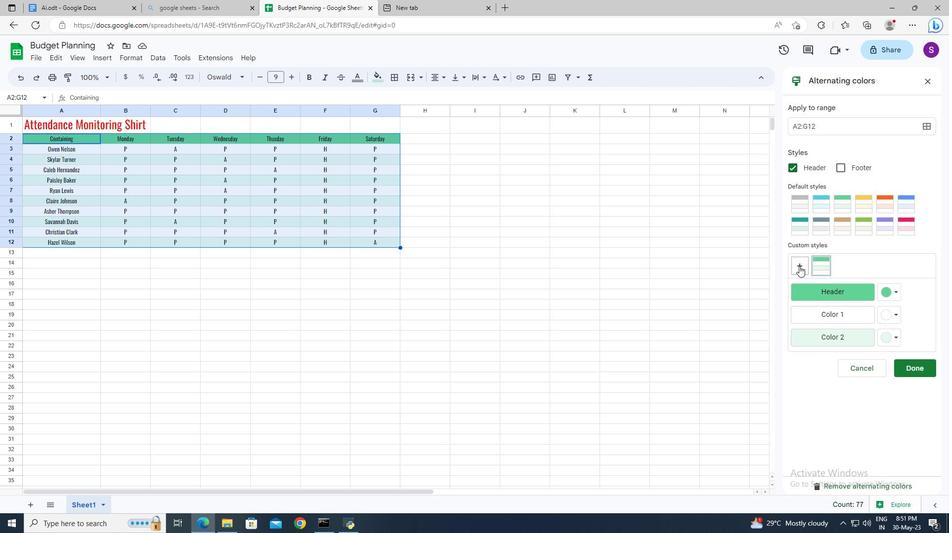 
Action: Mouse moved to (838, 263)
Screenshot: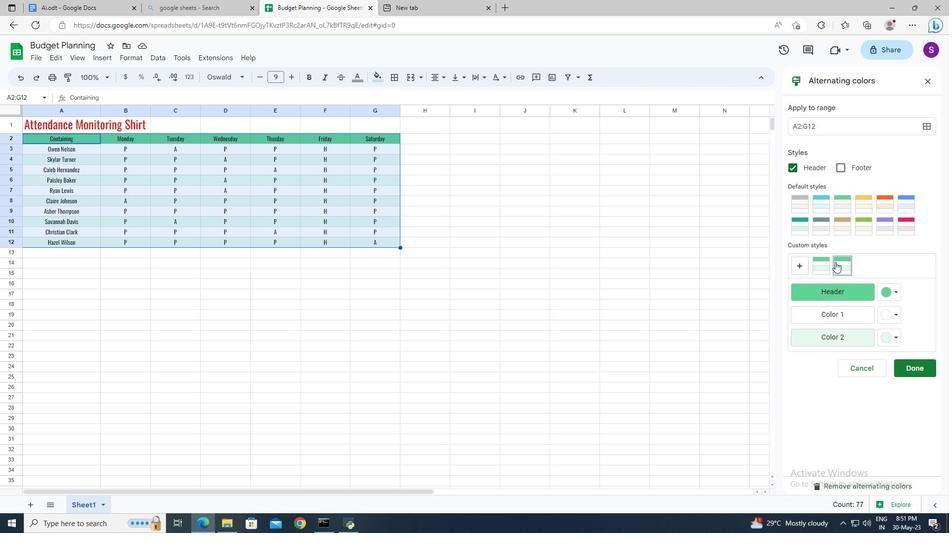 
Action: Mouse pressed right at (838, 263)
Screenshot: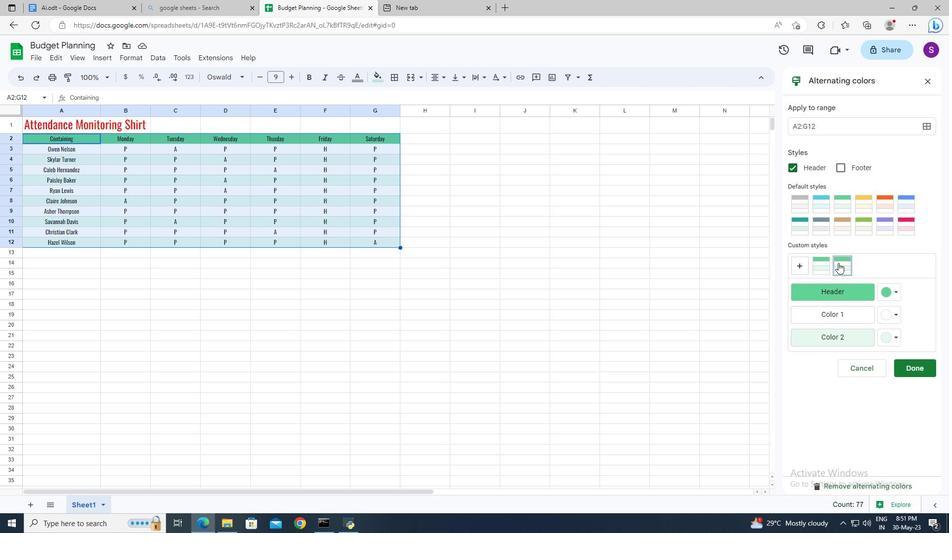 
Action: Mouse moved to (882, 457)
Screenshot: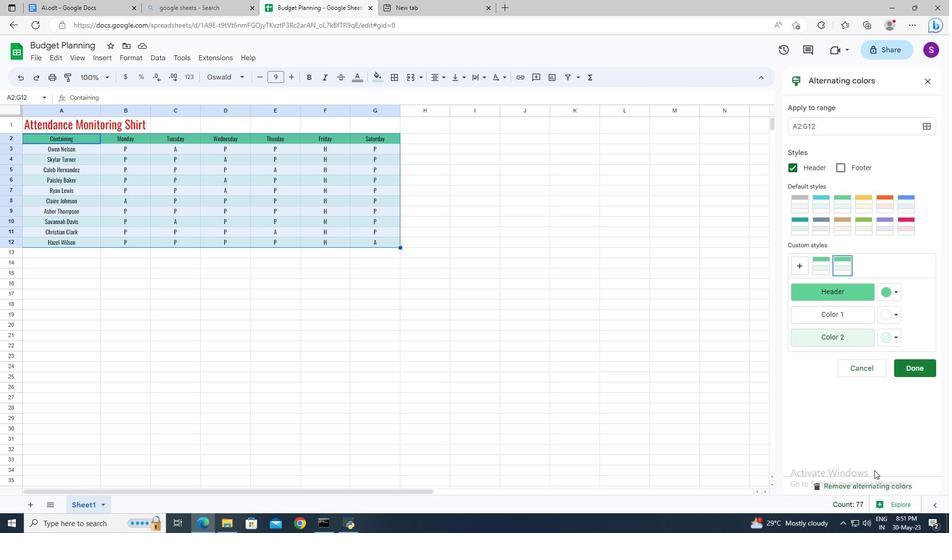 
Action: Mouse scrolled (882, 457) with delta (0, 0)
Screenshot: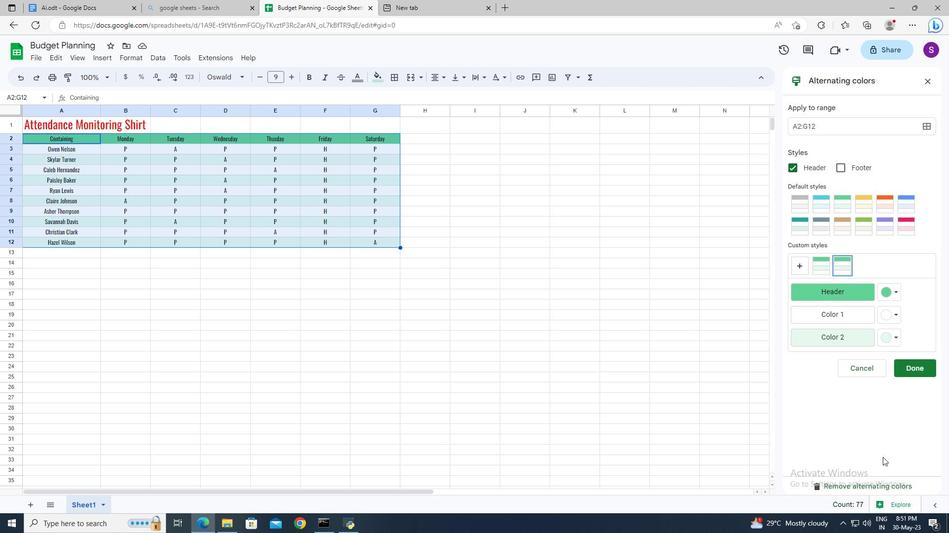 
Action: Mouse moved to (882, 484)
Screenshot: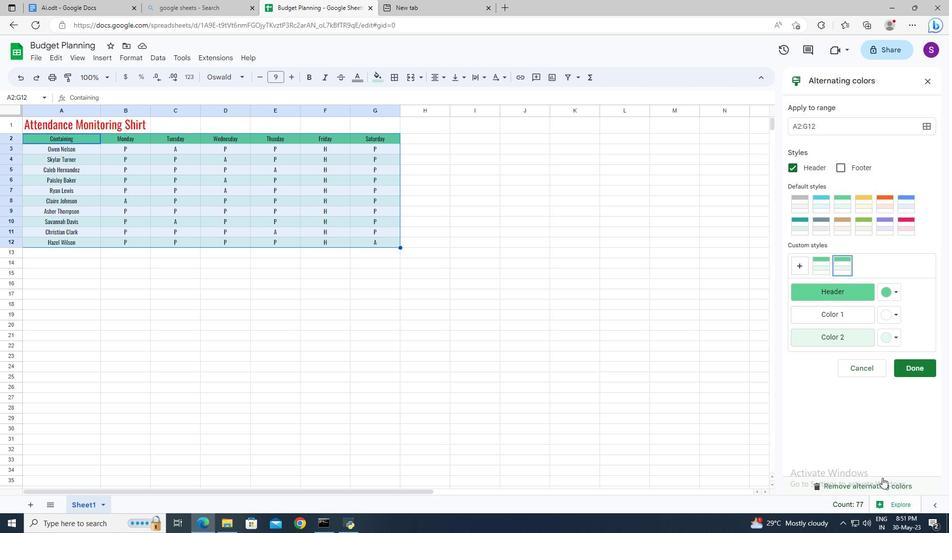 
Action: Mouse scrolled (882, 484) with delta (0, 0)
Screenshot: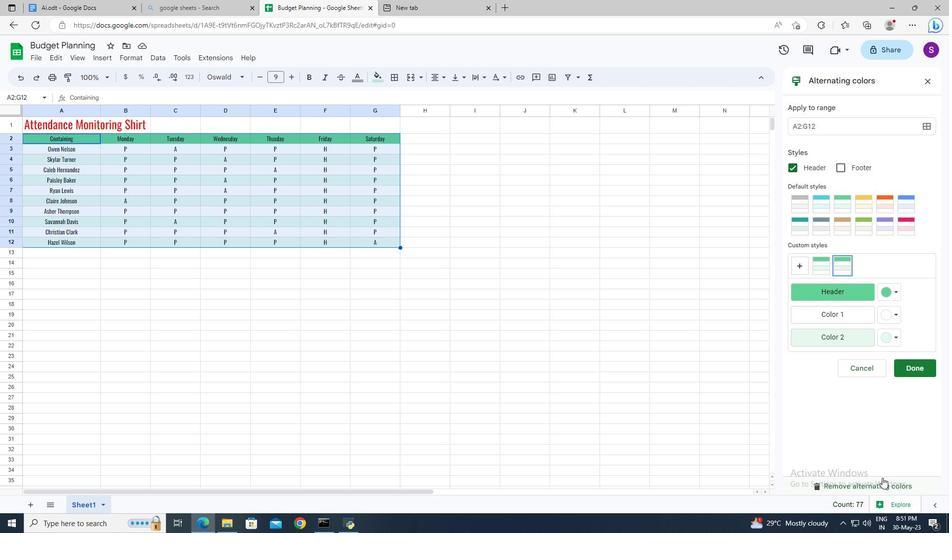 
Action: Mouse moved to (882, 486)
Screenshot: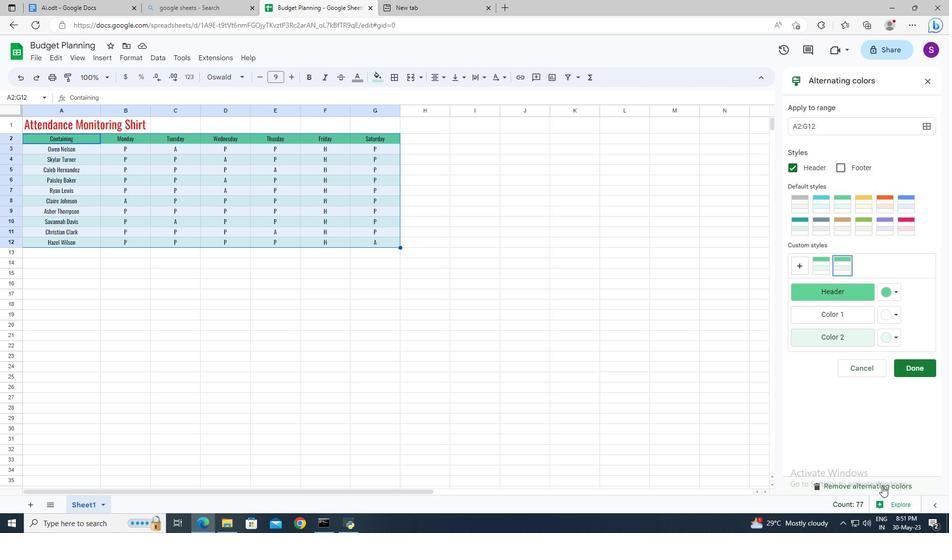 
Action: Mouse pressed left at (882, 486)
Screenshot: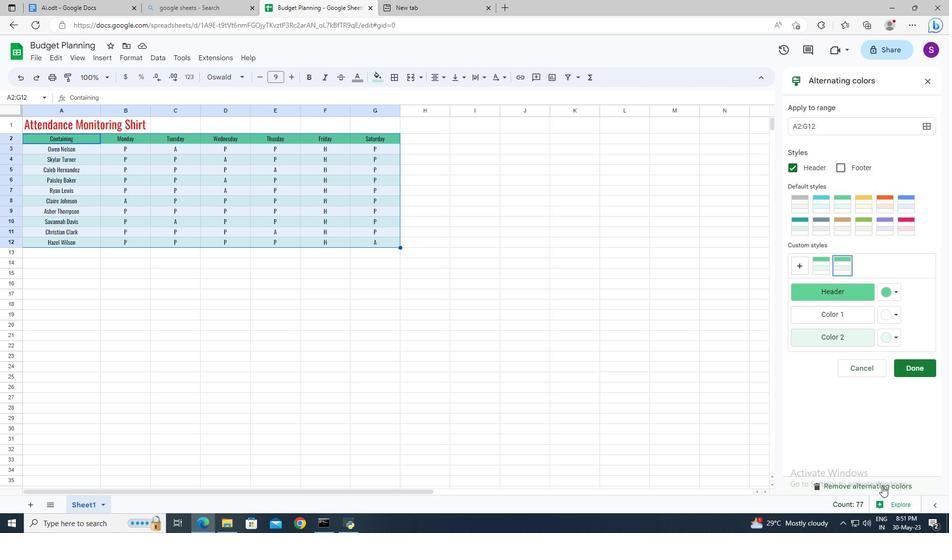 
Action: Mouse moved to (844, 198)
Screenshot: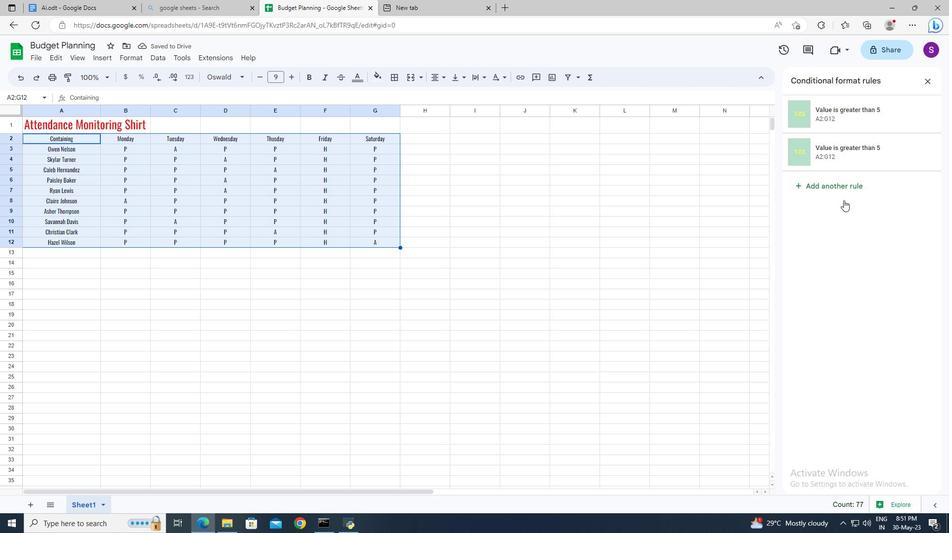 
Action: Key pressed ctrl+Z
Screenshot: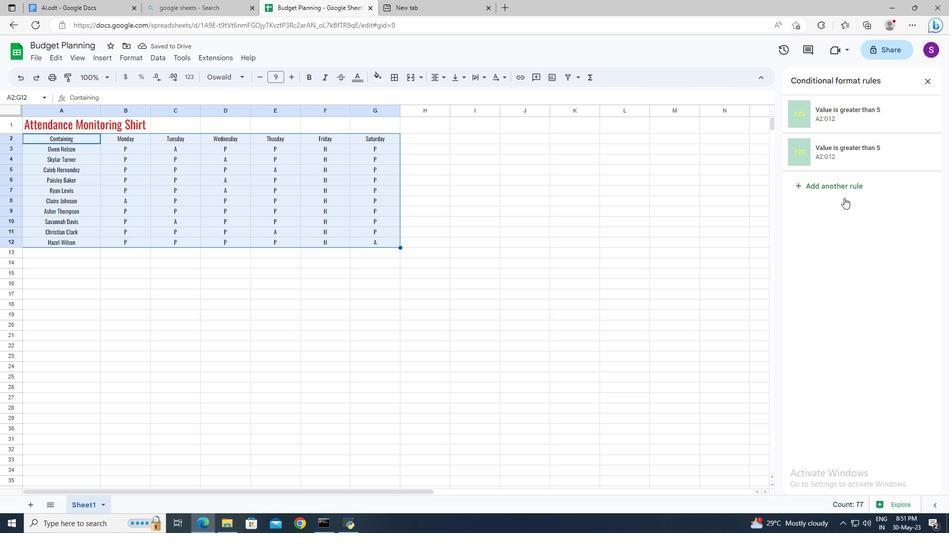 
Action: Mouse moved to (838, 185)
Screenshot: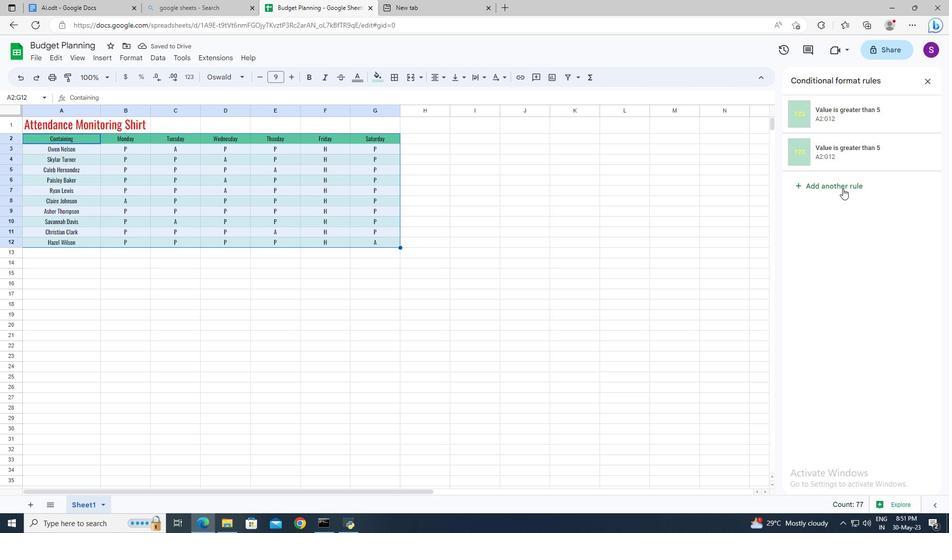 
Action: Mouse pressed left at (838, 185)
Screenshot: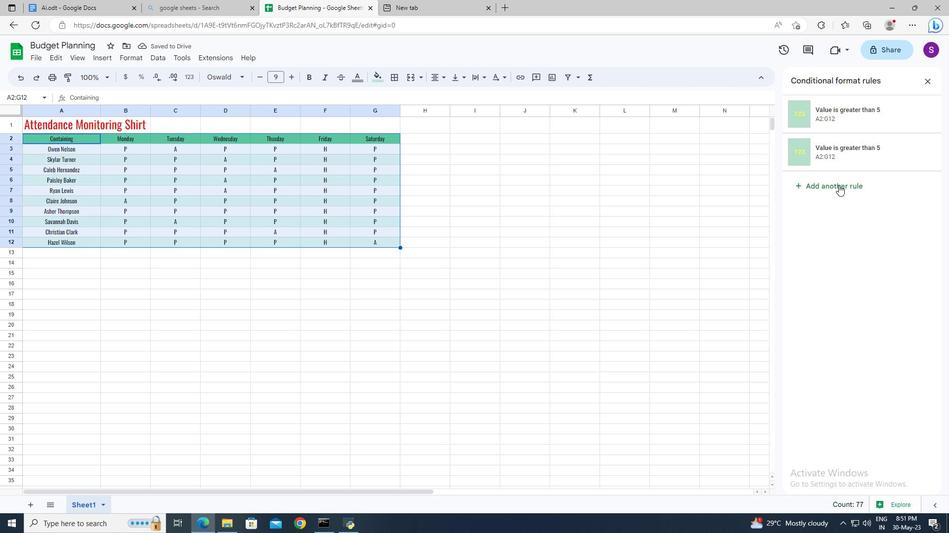 
Action: Mouse moved to (864, 210)
Screenshot: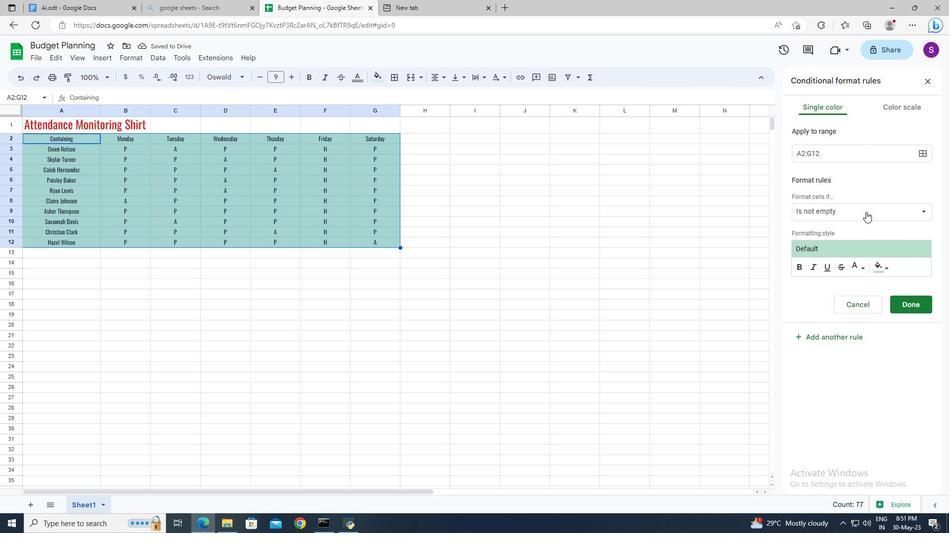 
Action: Mouse pressed left at (864, 210)
Screenshot: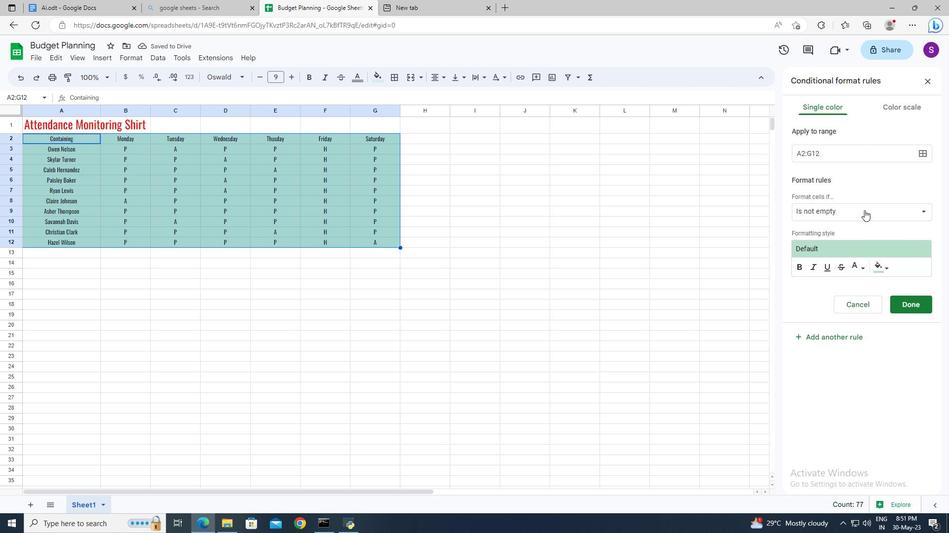 
Action: Mouse moved to (843, 371)
Screenshot: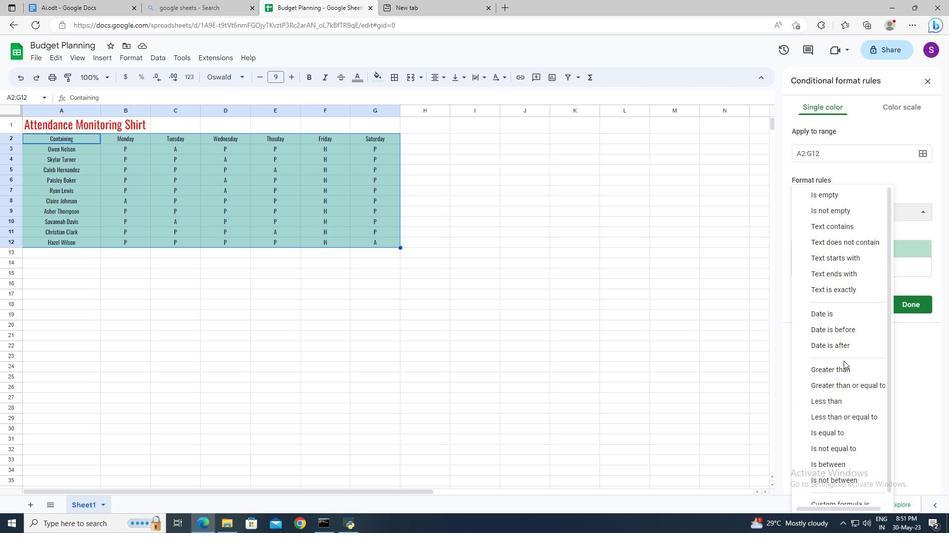 
Action: Mouse pressed left at (843, 371)
Screenshot: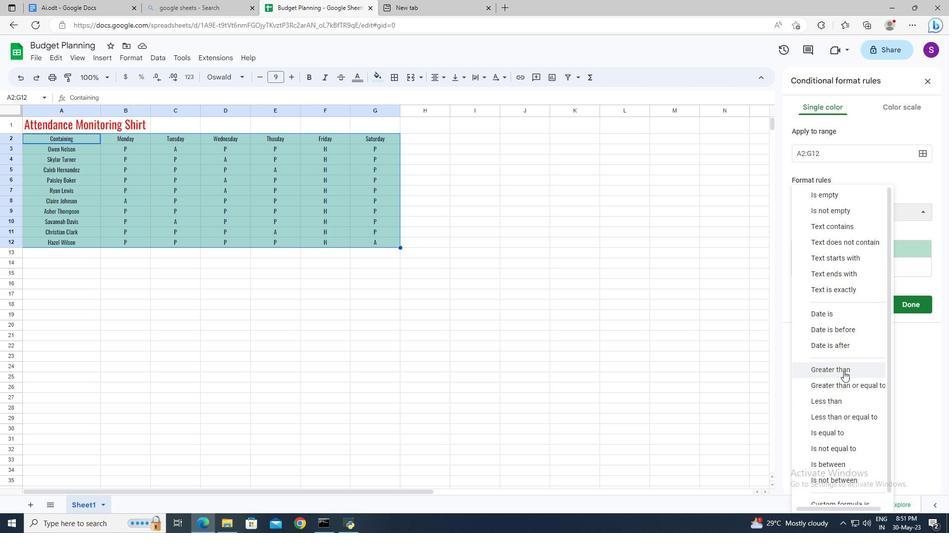 
Action: Mouse moved to (837, 235)
Screenshot: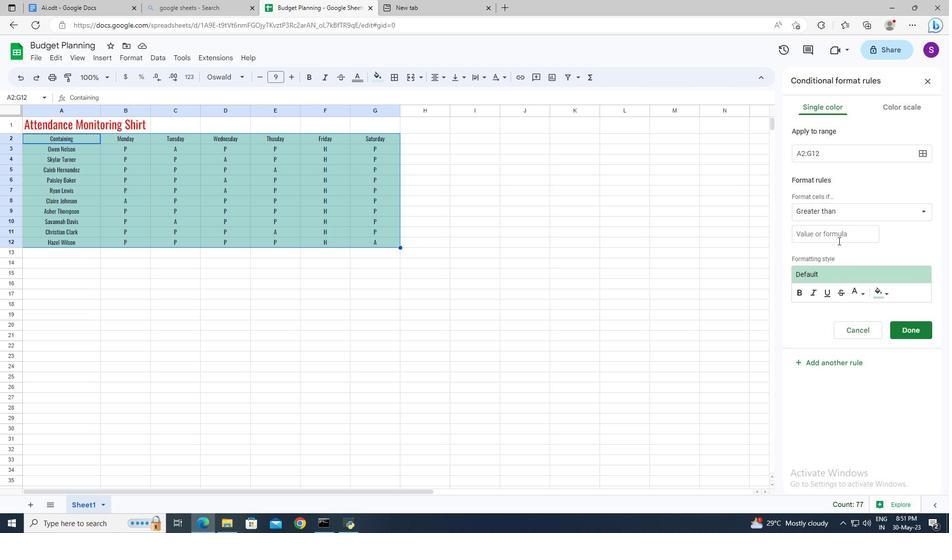 
Action: Mouse pressed left at (837, 235)
Screenshot: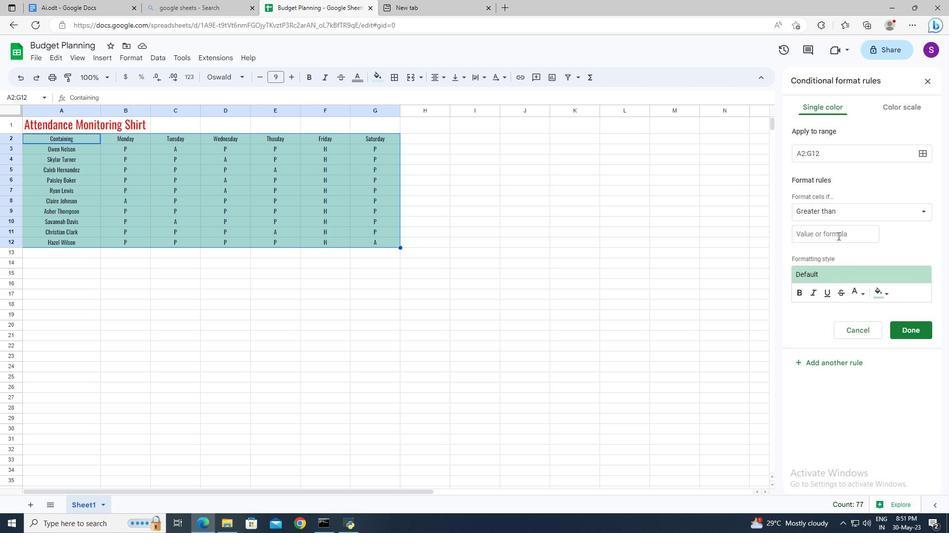 
Action: Key pressed 5
Screenshot: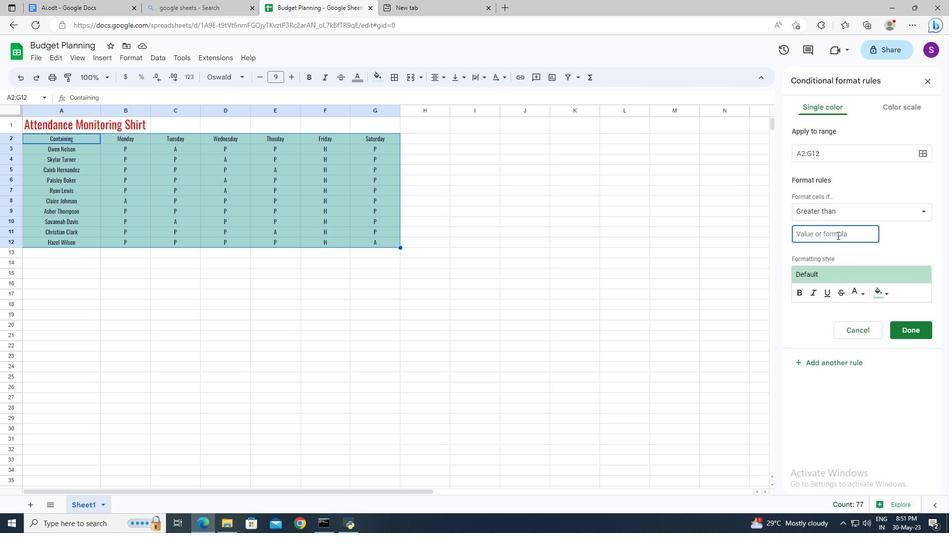 
Action: Mouse moved to (767, 285)
Screenshot: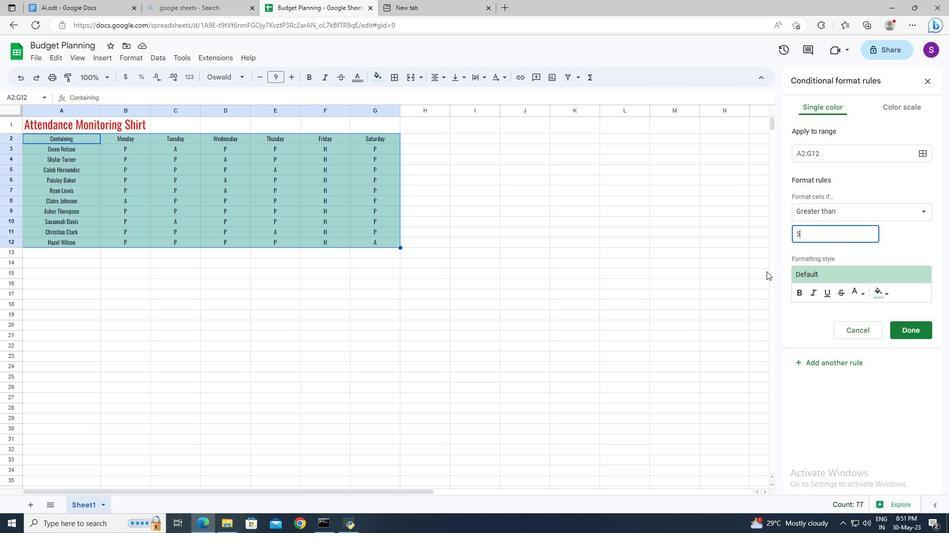 
Action: Mouse pressed left at (767, 285)
Screenshot: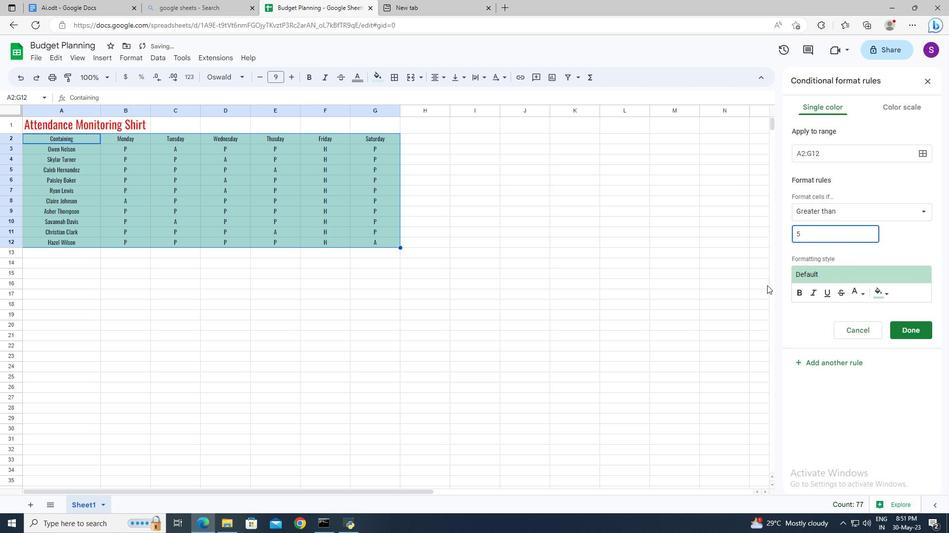 
Action: Mouse moved to (911, 247)
Screenshot: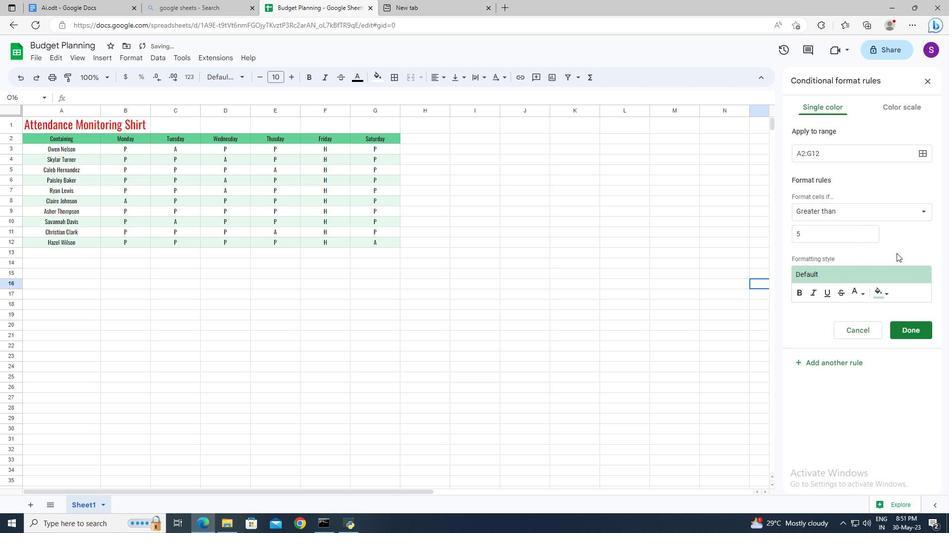 
Action: Mouse pressed left at (911, 247)
Screenshot: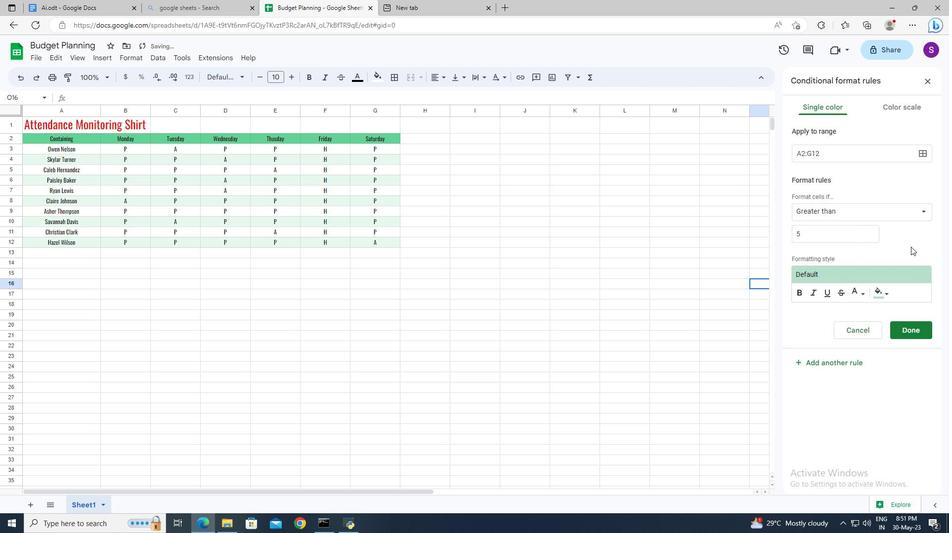 
Action: Mouse moved to (122, 59)
Screenshot: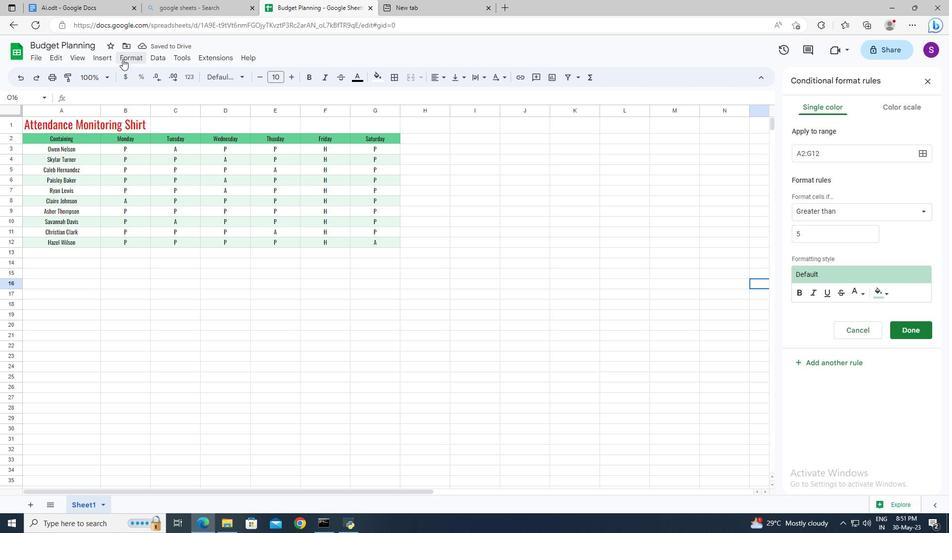 
Action: Mouse pressed left at (122, 59)
Screenshot: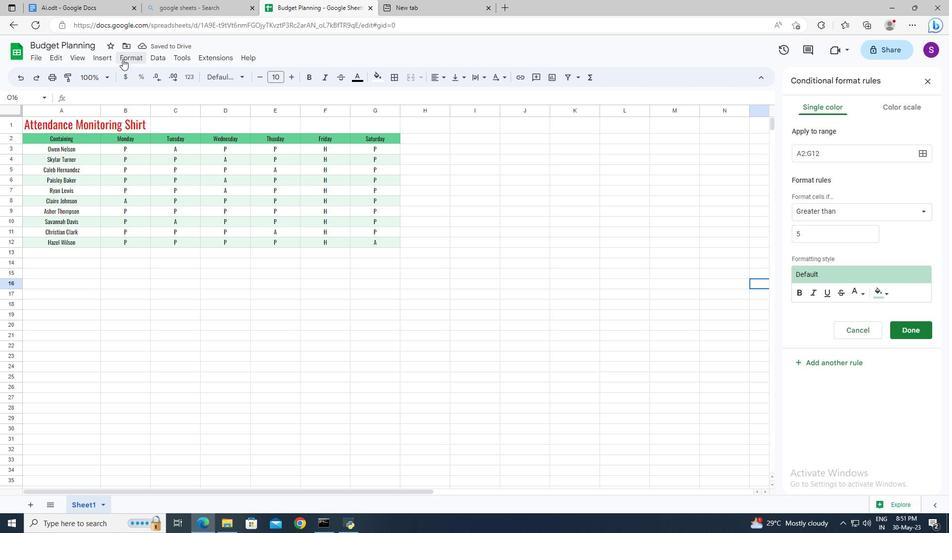 
Action: Mouse moved to (166, 244)
Screenshot: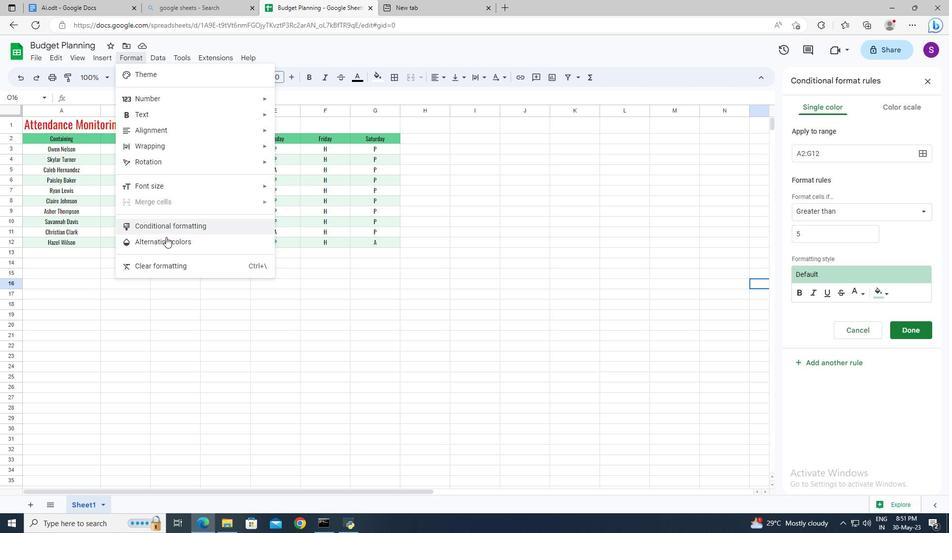 
Action: Mouse pressed left at (166, 244)
Screenshot: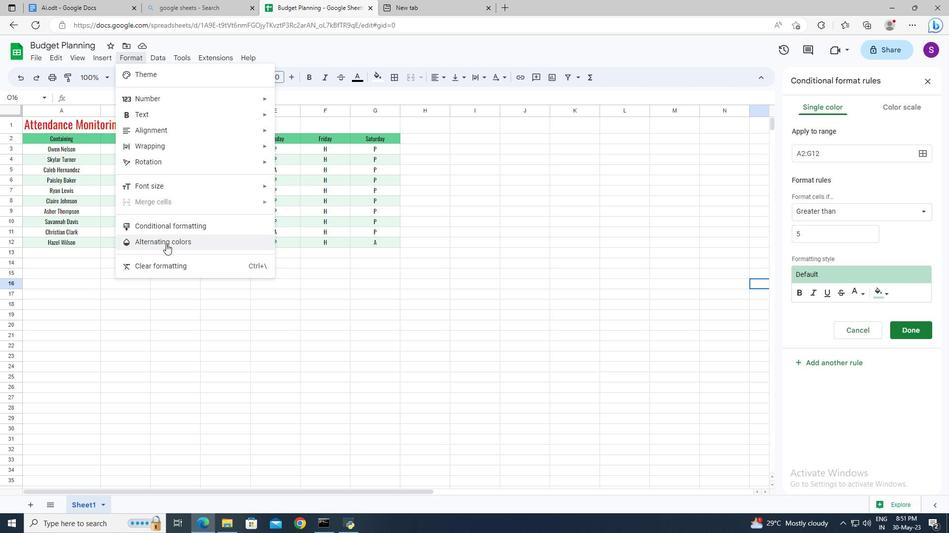 
Action: Mouse moved to (842, 205)
Screenshot: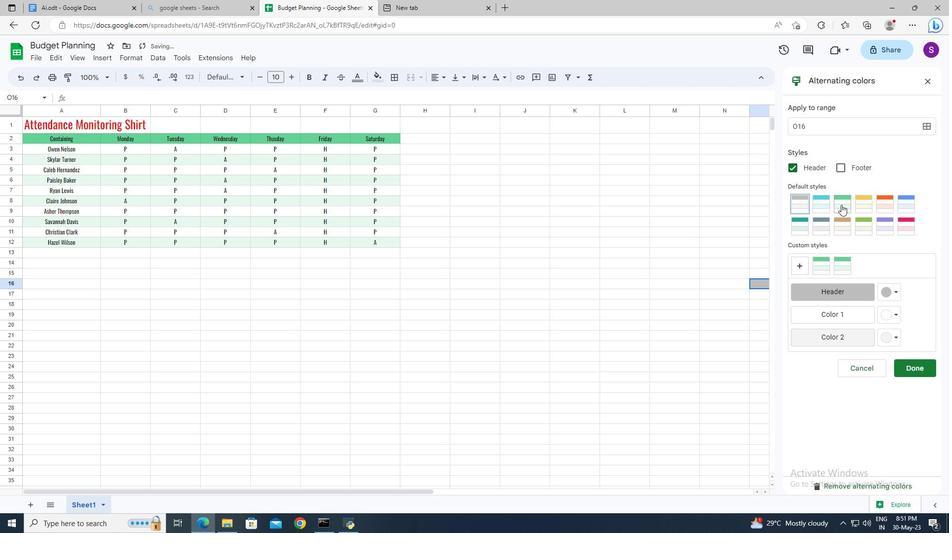 
Action: Mouse pressed left at (842, 205)
Screenshot: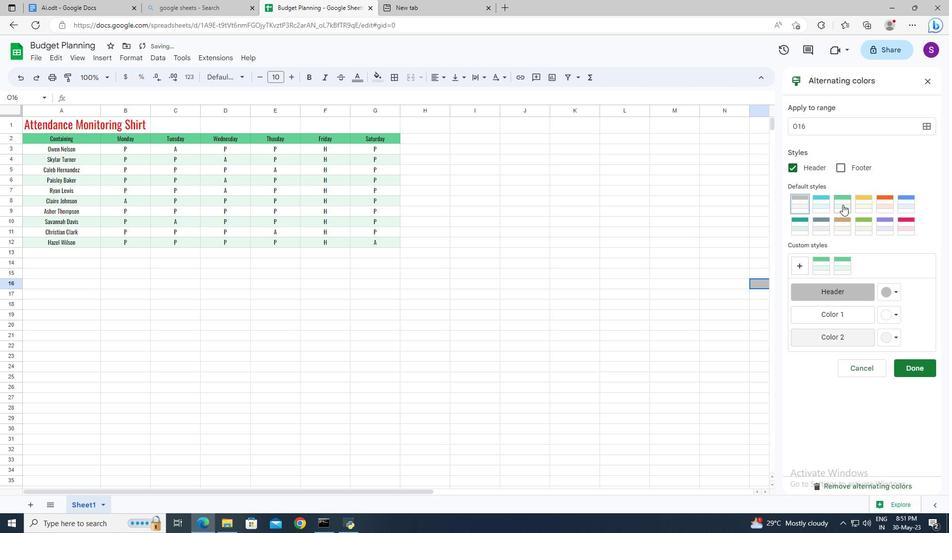
Action: Mouse moved to (826, 219)
Screenshot: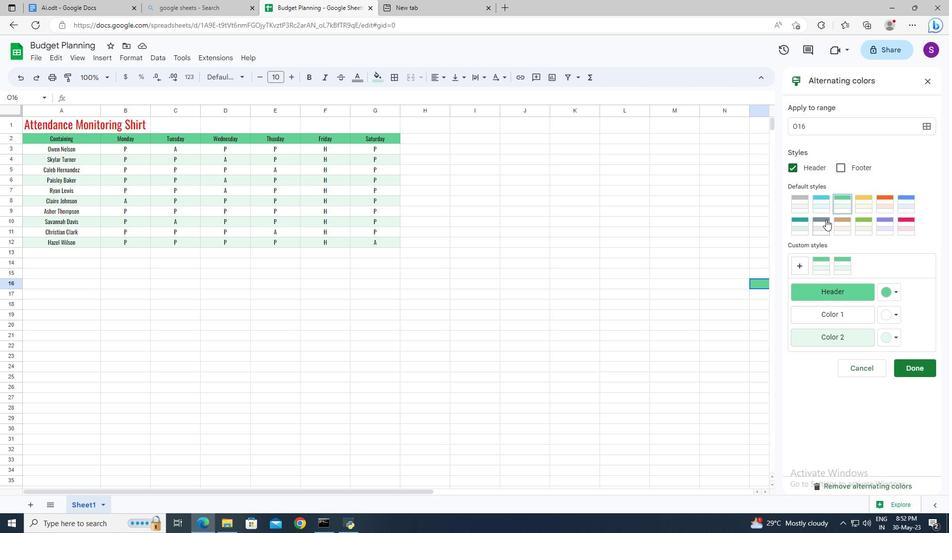 
Action: Key pressed ctrl+S
Screenshot: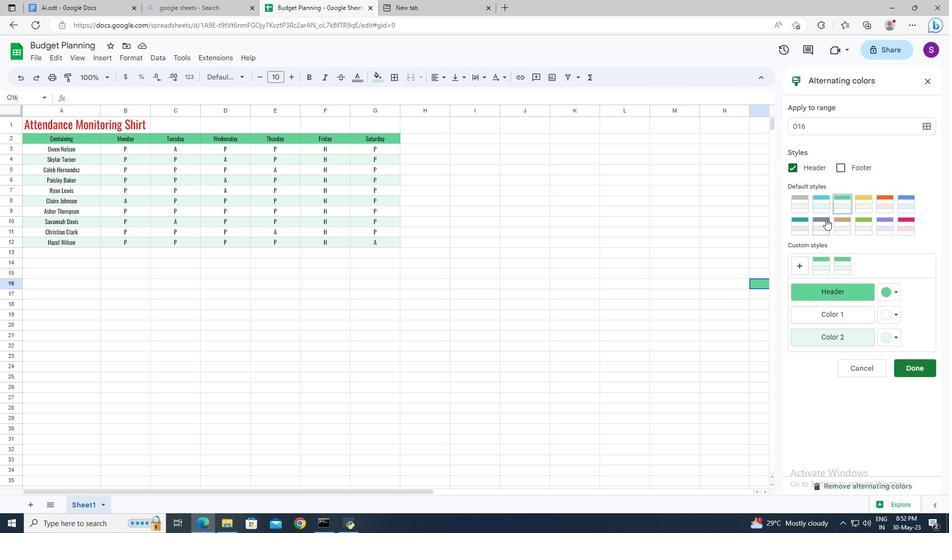
Action: Mouse moved to (530, 229)
Screenshot: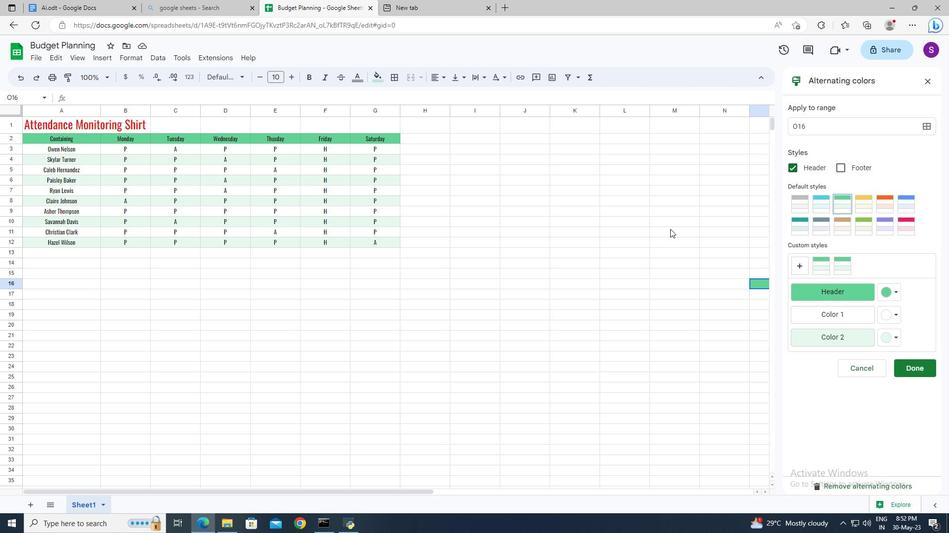 
